 Task: Create a due date automation trigger when advanced on, on the wednesday of the week a card is due add fields without custom field "Resume" set to a number greater or equal to 1 and greater or equal to 10 at 11:00 AM.
Action: Mouse moved to (1187, 92)
Screenshot: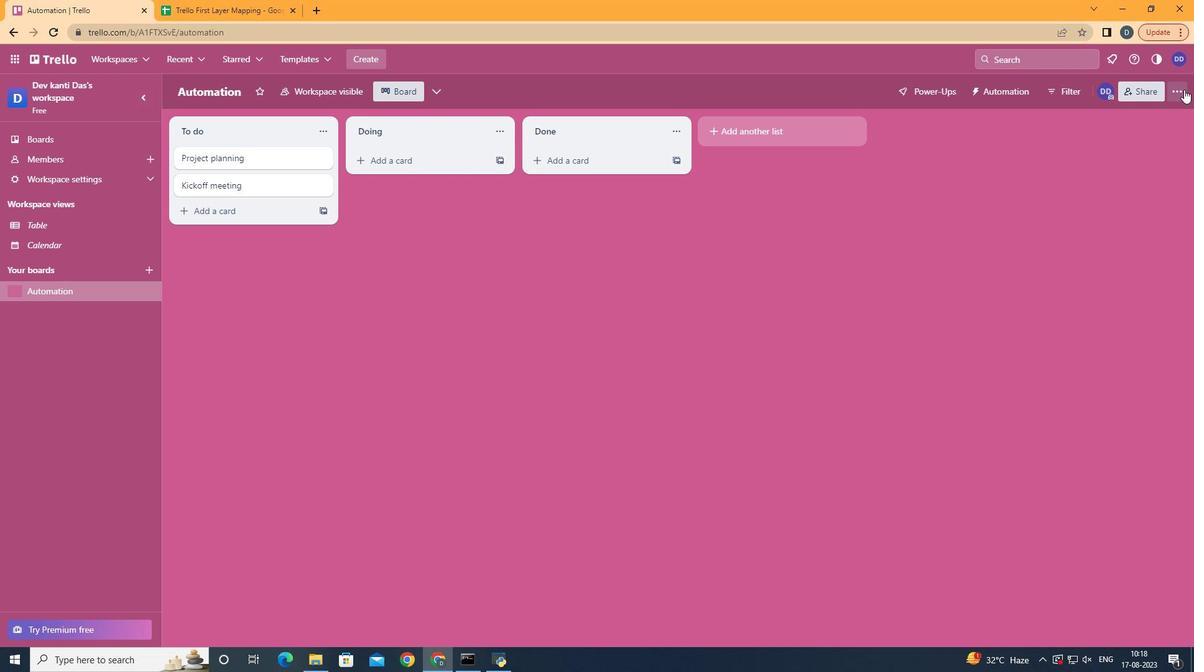 
Action: Mouse pressed left at (1187, 92)
Screenshot: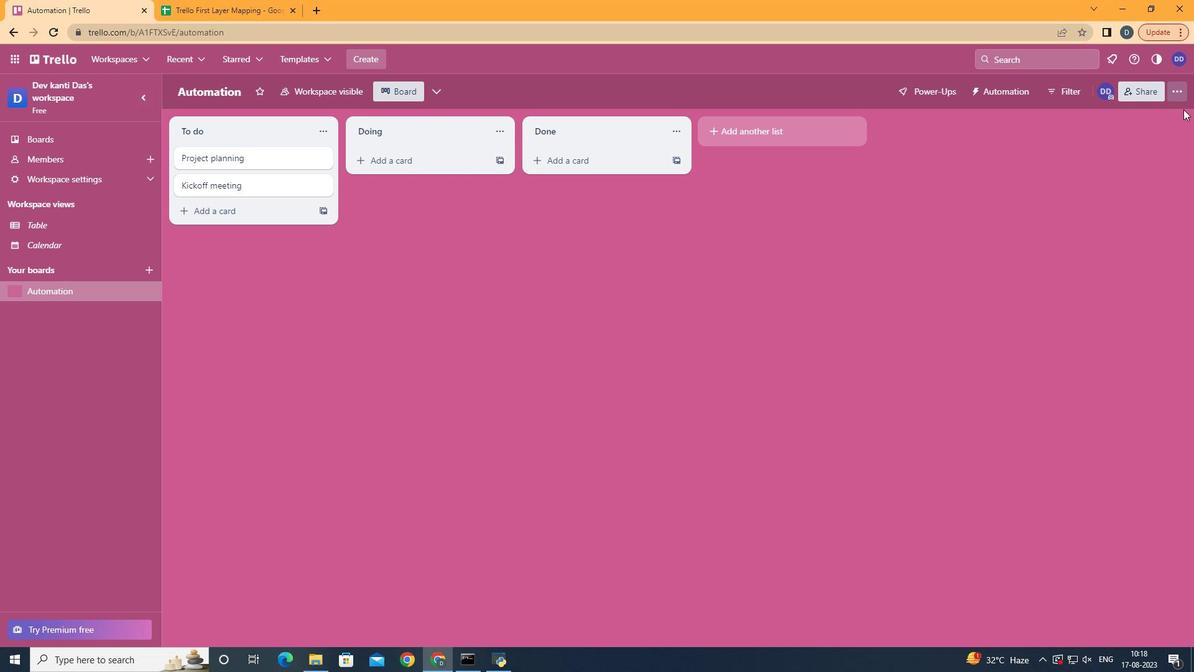 
Action: Mouse moved to (1101, 260)
Screenshot: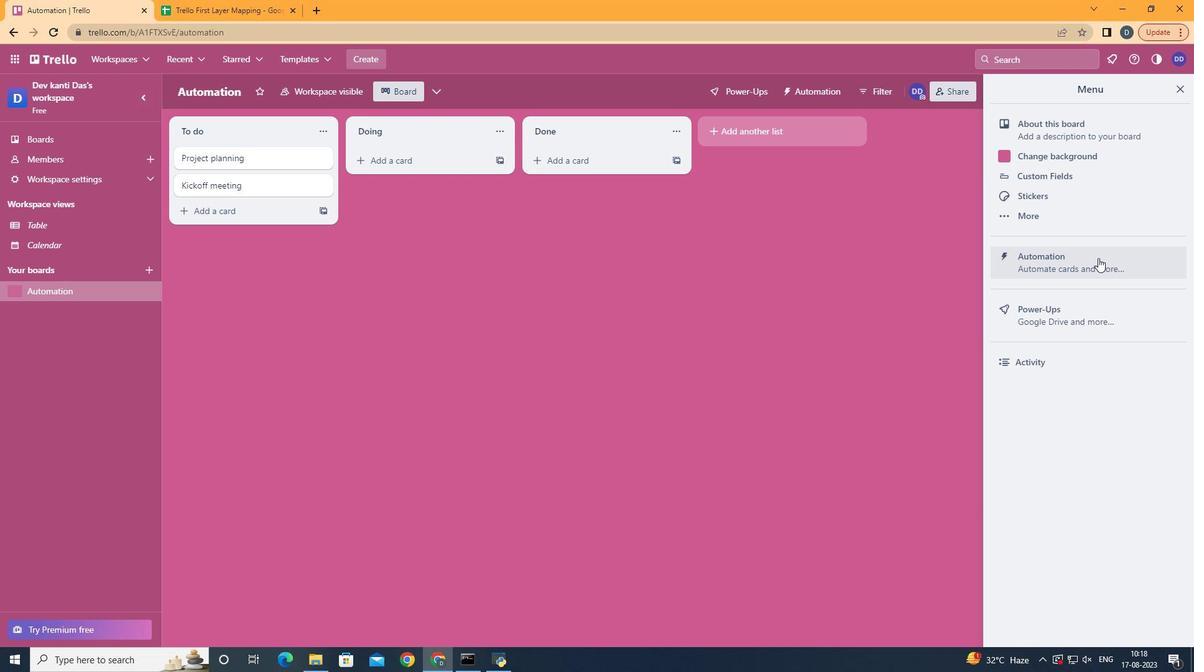 
Action: Mouse pressed left at (1101, 260)
Screenshot: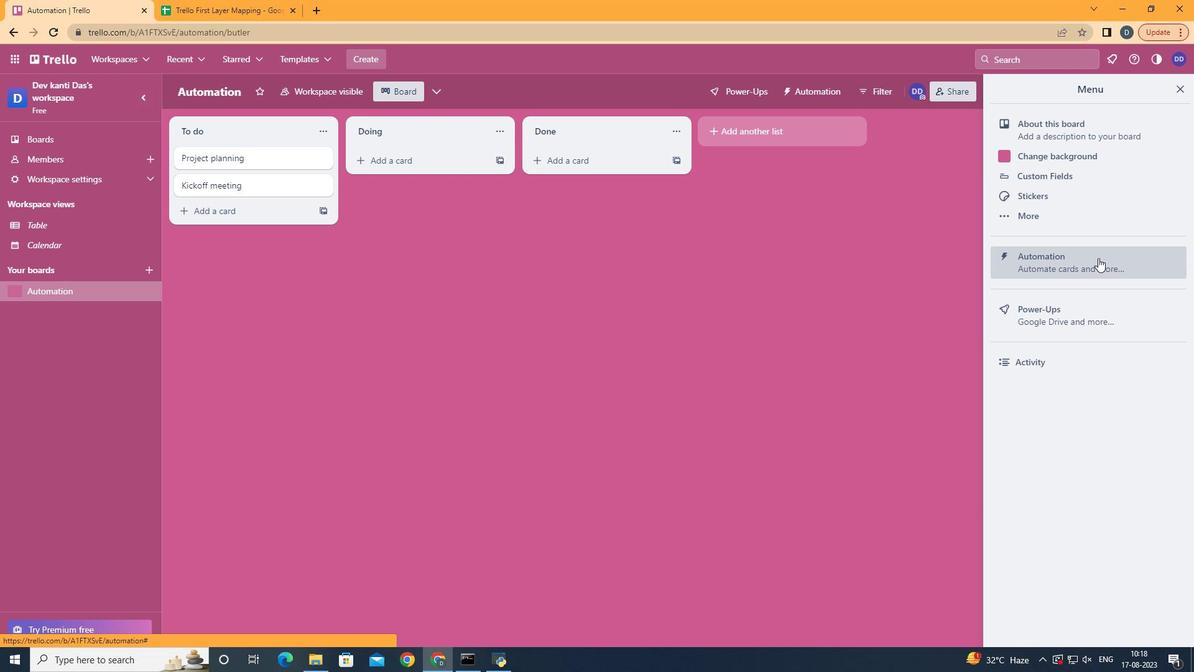 
Action: Mouse moved to (221, 261)
Screenshot: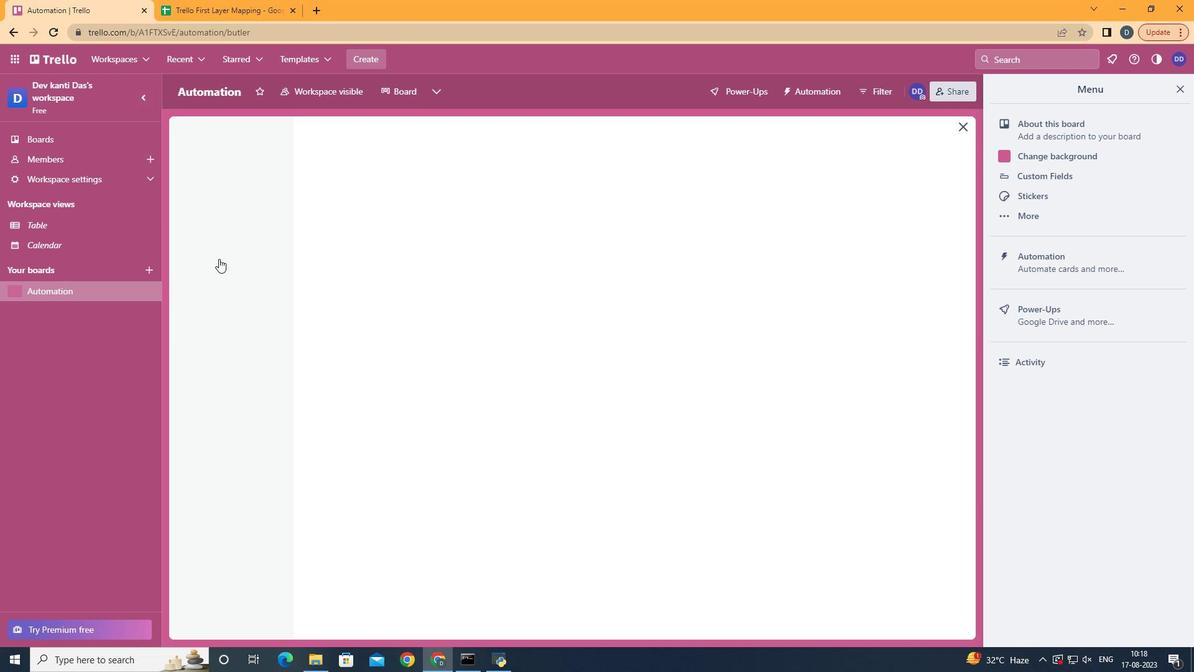 
Action: Mouse pressed left at (221, 261)
Screenshot: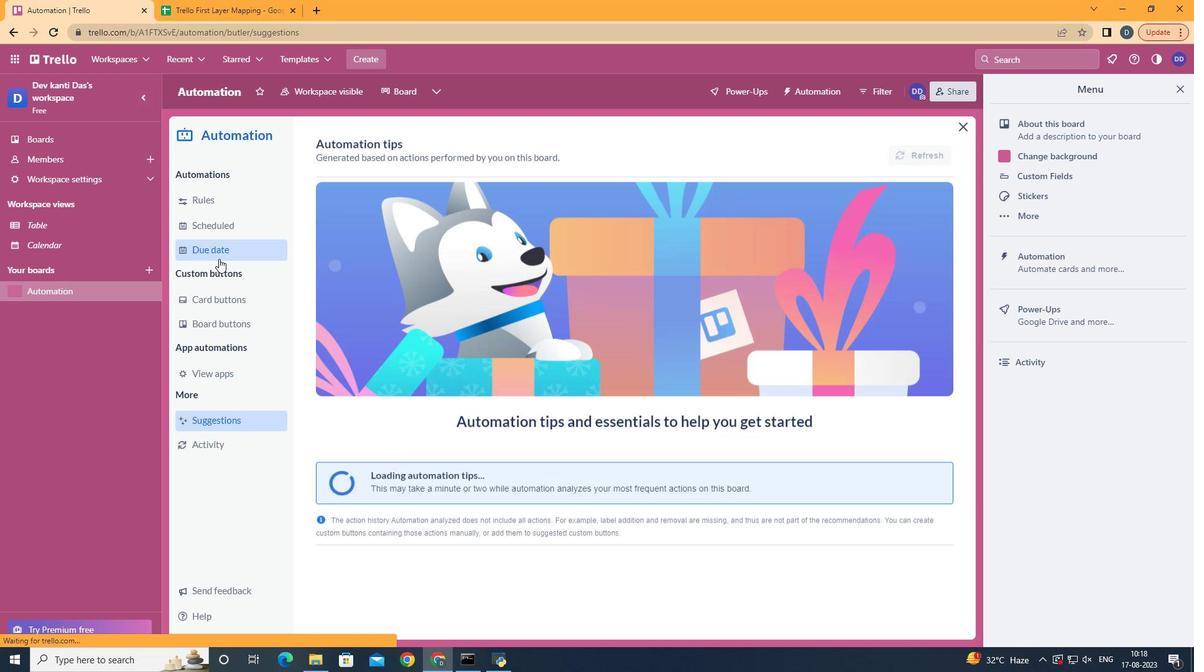 
Action: Mouse moved to (876, 147)
Screenshot: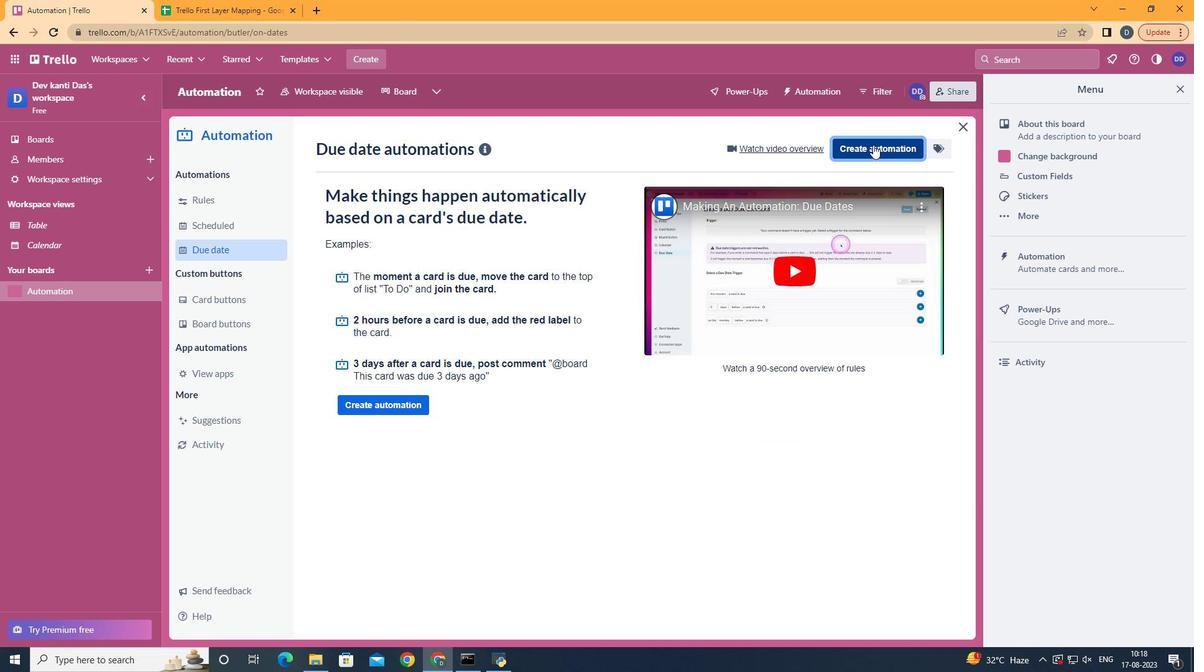 
Action: Mouse pressed left at (876, 147)
Screenshot: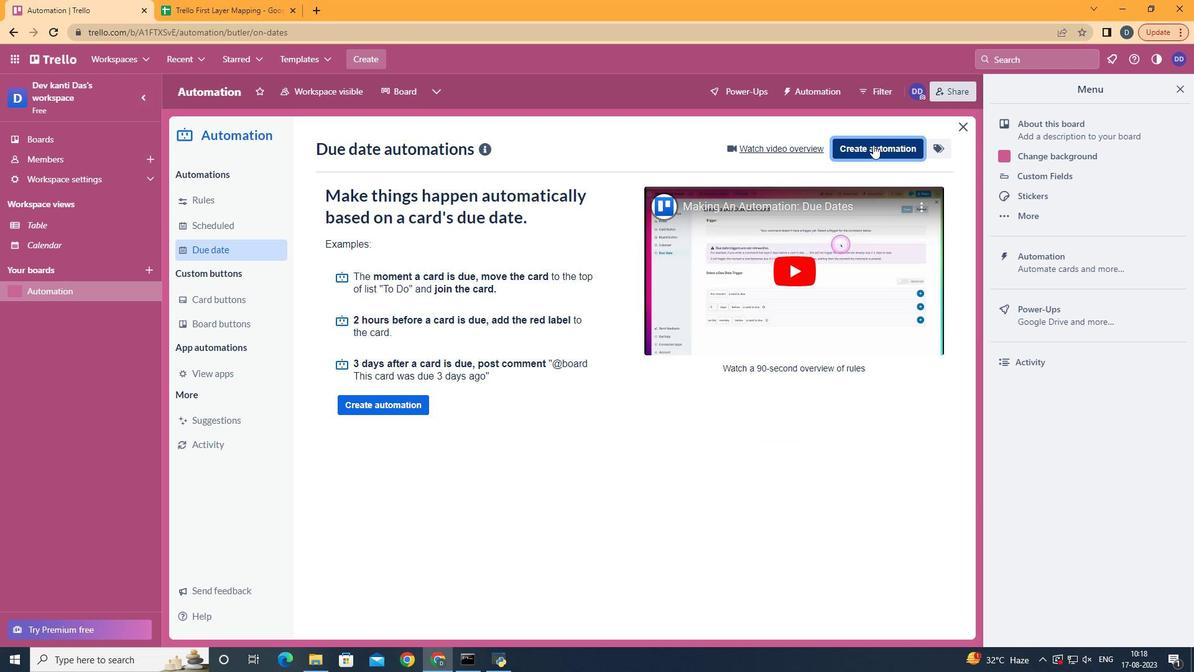 
Action: Mouse moved to (697, 274)
Screenshot: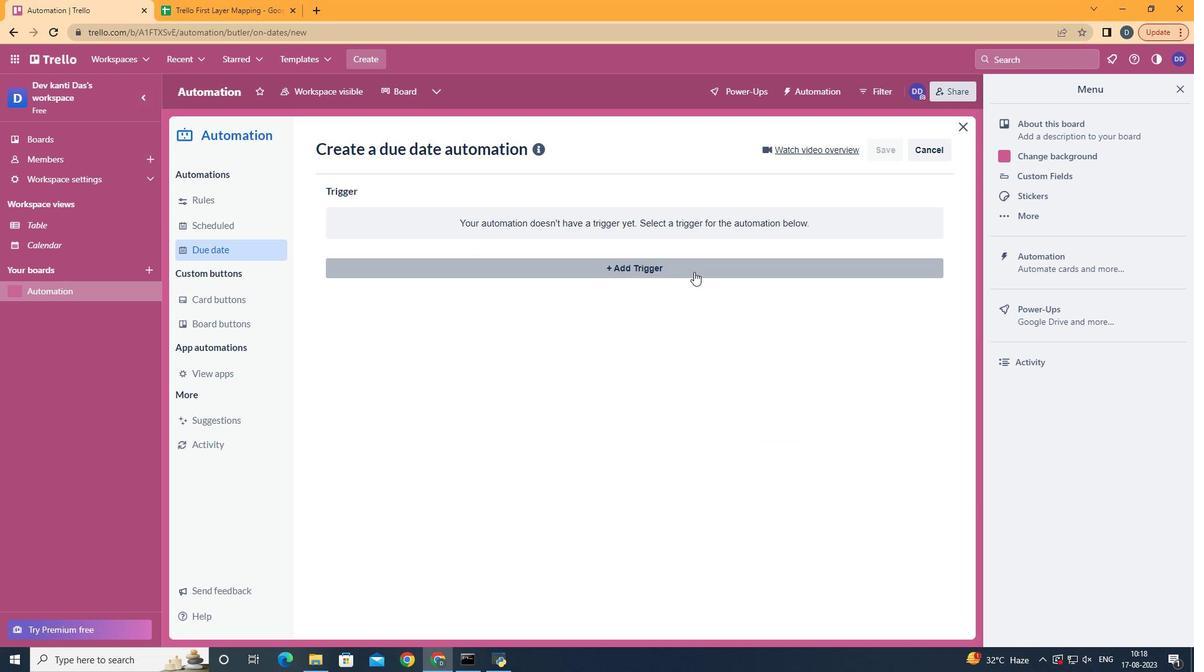 
Action: Mouse pressed left at (697, 274)
Screenshot: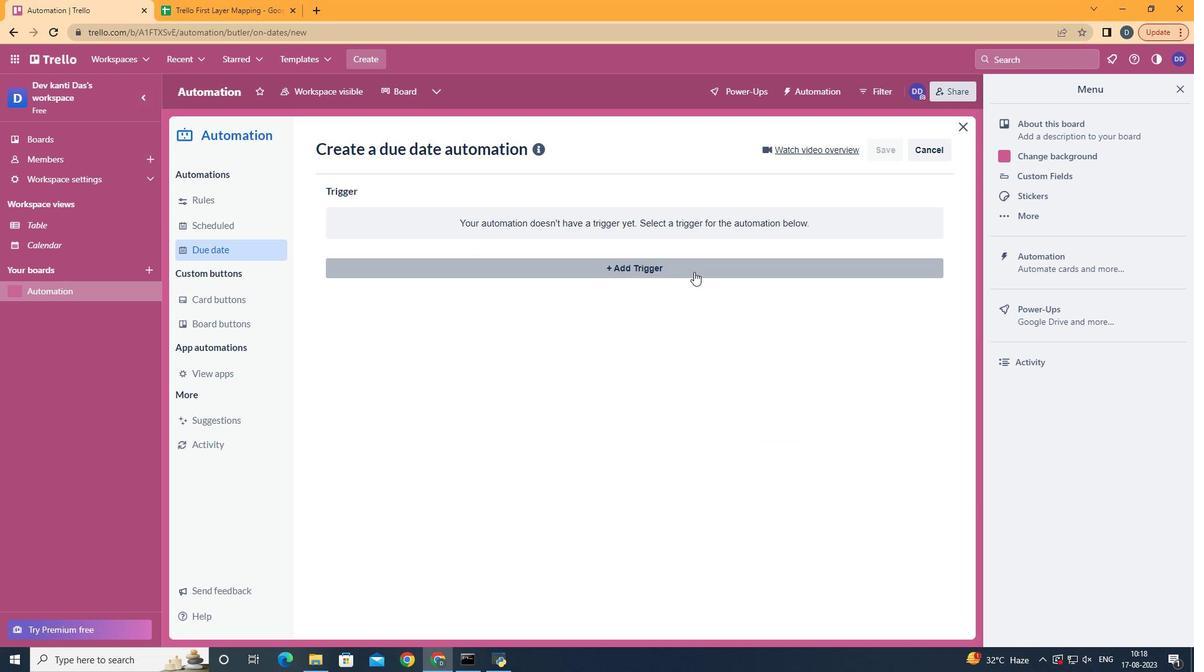 
Action: Mouse moved to (401, 375)
Screenshot: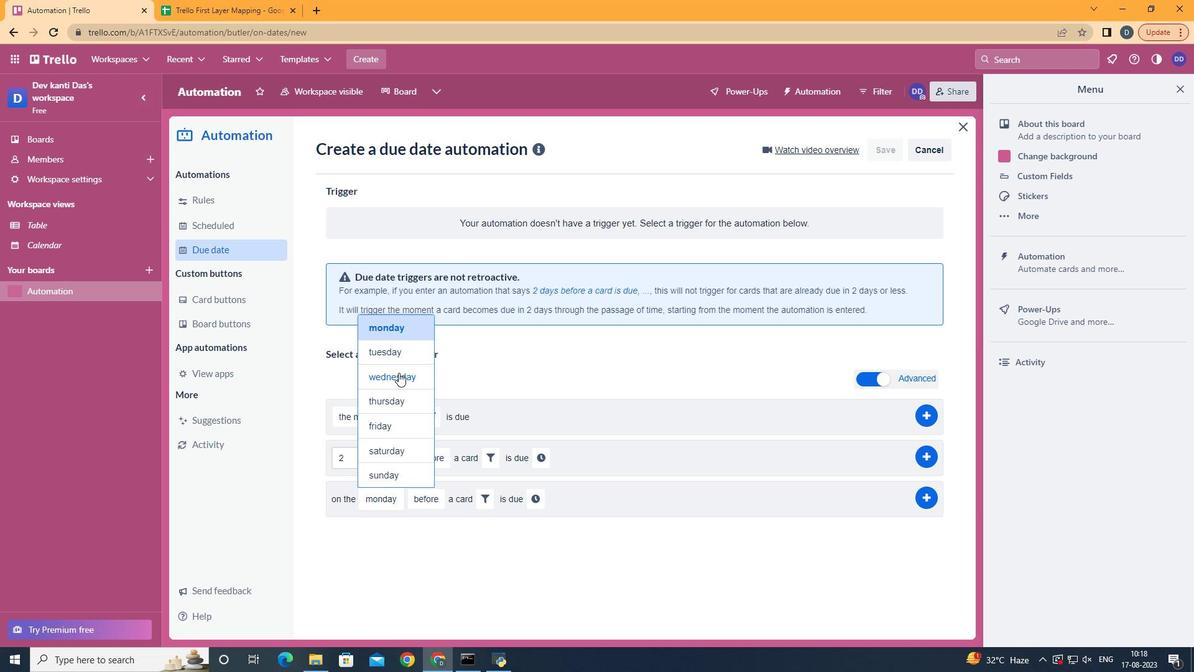 
Action: Mouse pressed left at (401, 375)
Screenshot: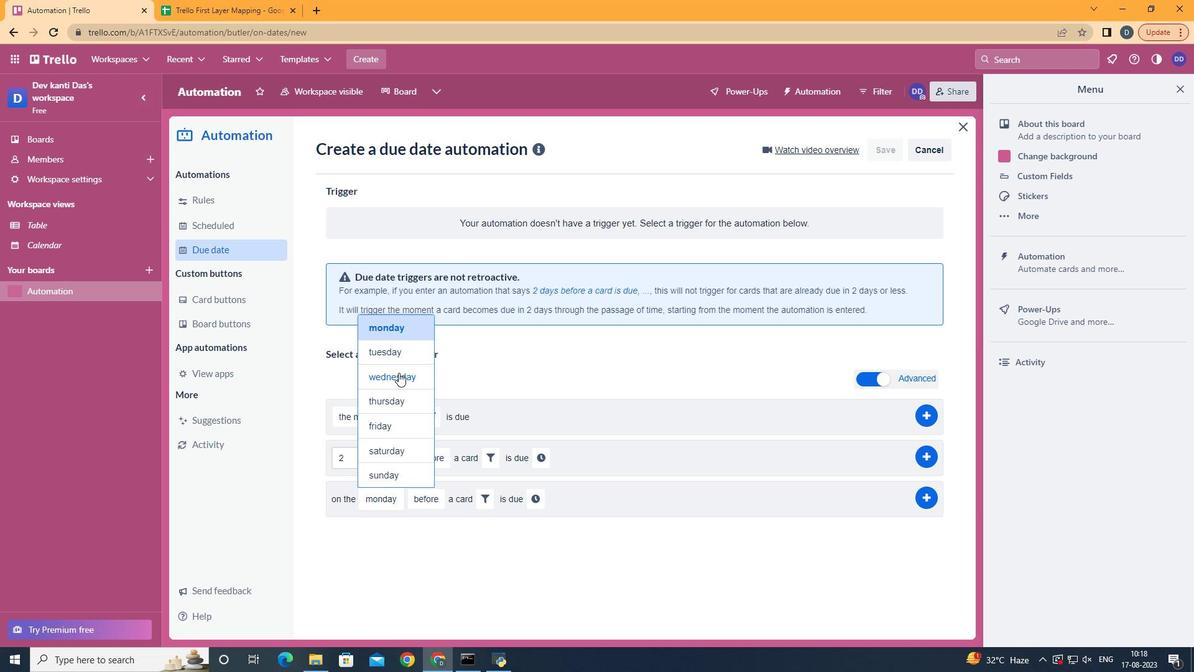 
Action: Mouse moved to (449, 572)
Screenshot: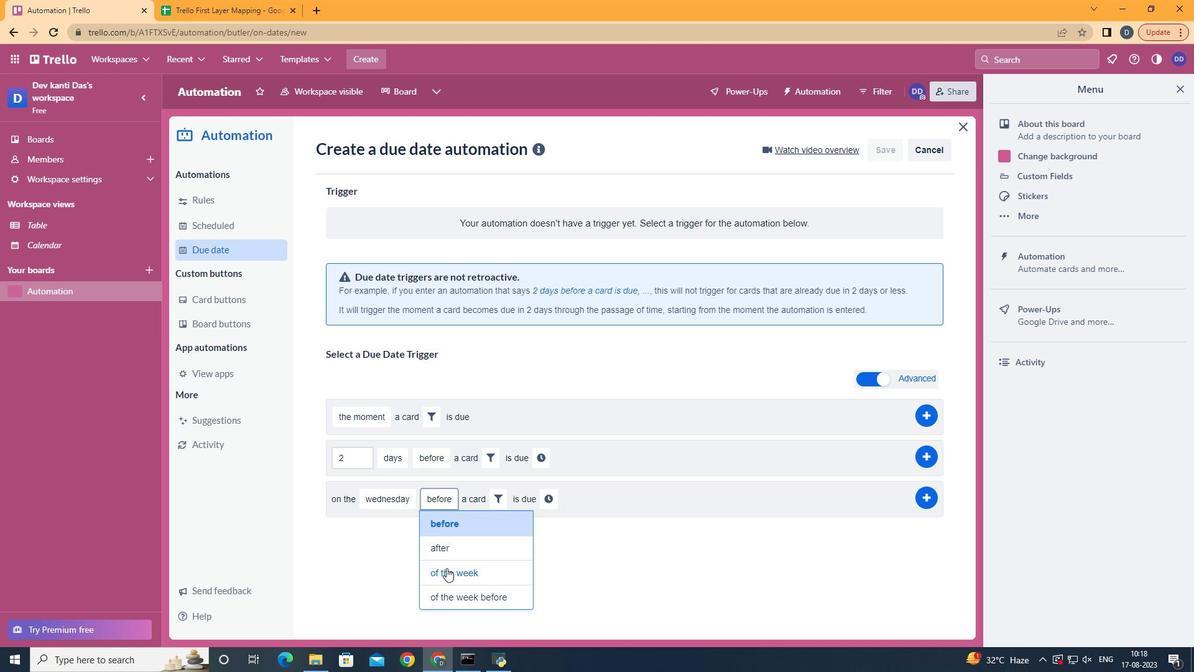 
Action: Mouse pressed left at (449, 572)
Screenshot: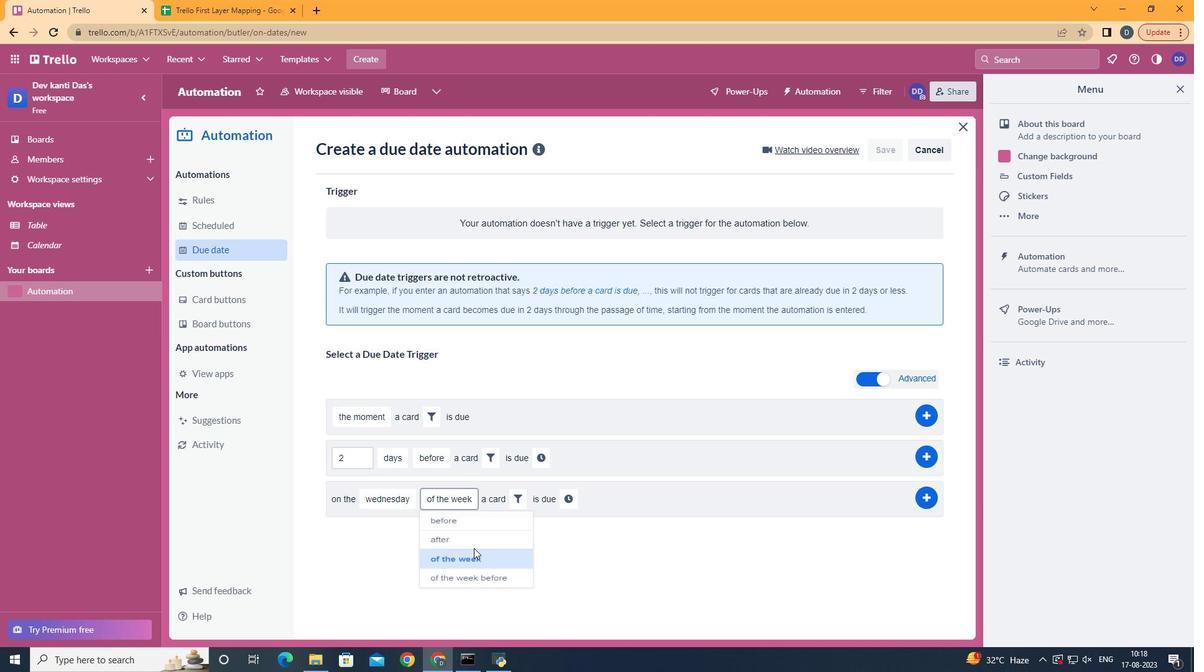 
Action: Mouse moved to (523, 504)
Screenshot: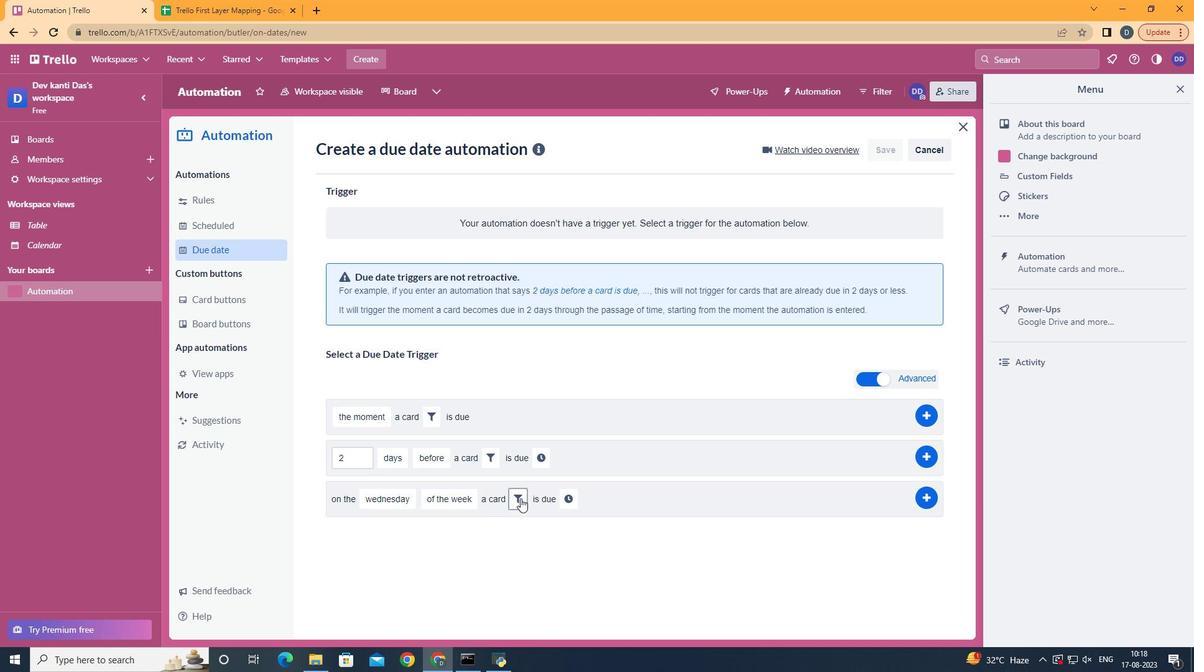 
Action: Mouse pressed left at (523, 504)
Screenshot: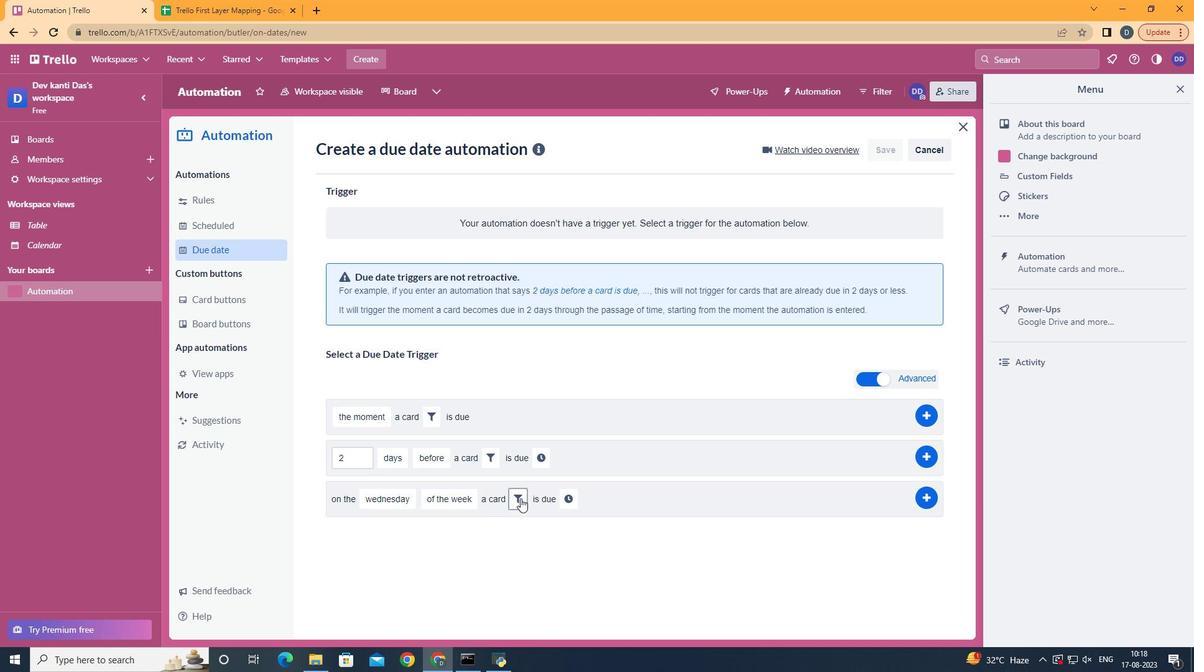 
Action: Mouse moved to (725, 544)
Screenshot: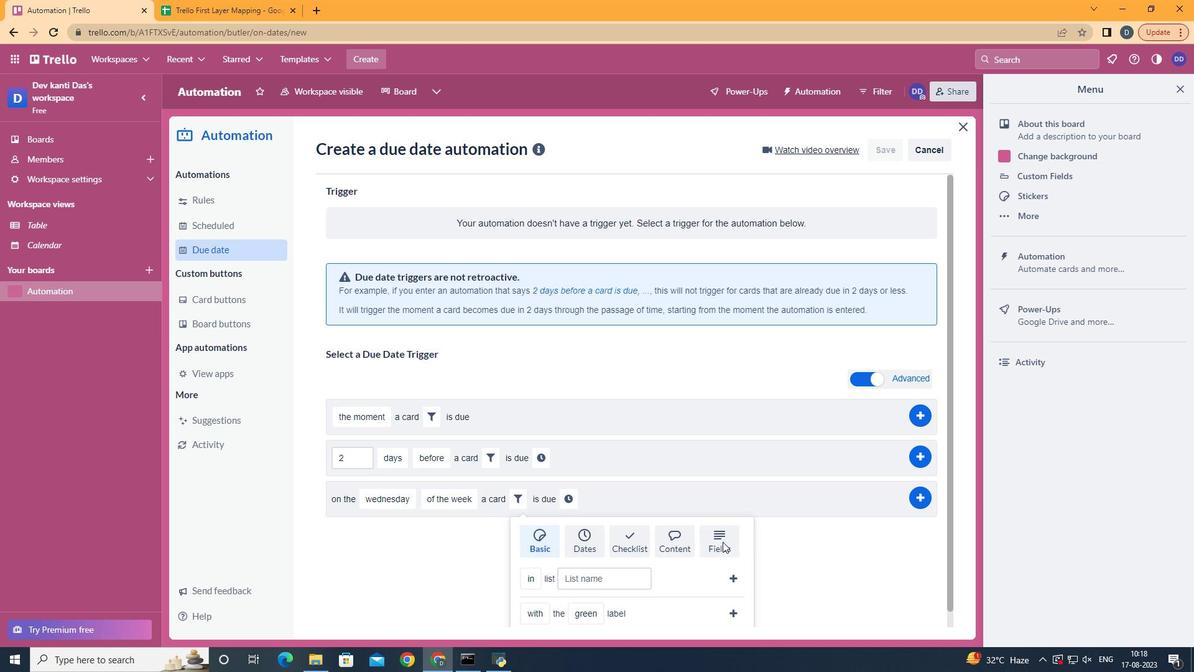 
Action: Mouse pressed left at (725, 544)
Screenshot: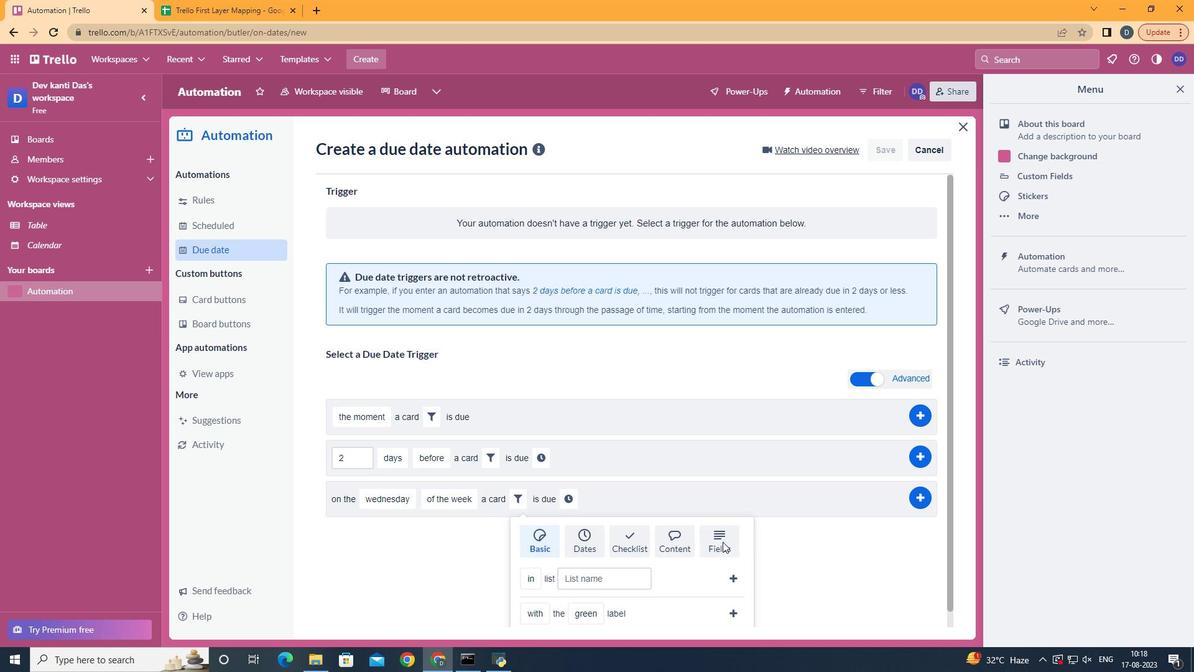 
Action: Mouse scrolled (725, 543) with delta (0, 0)
Screenshot: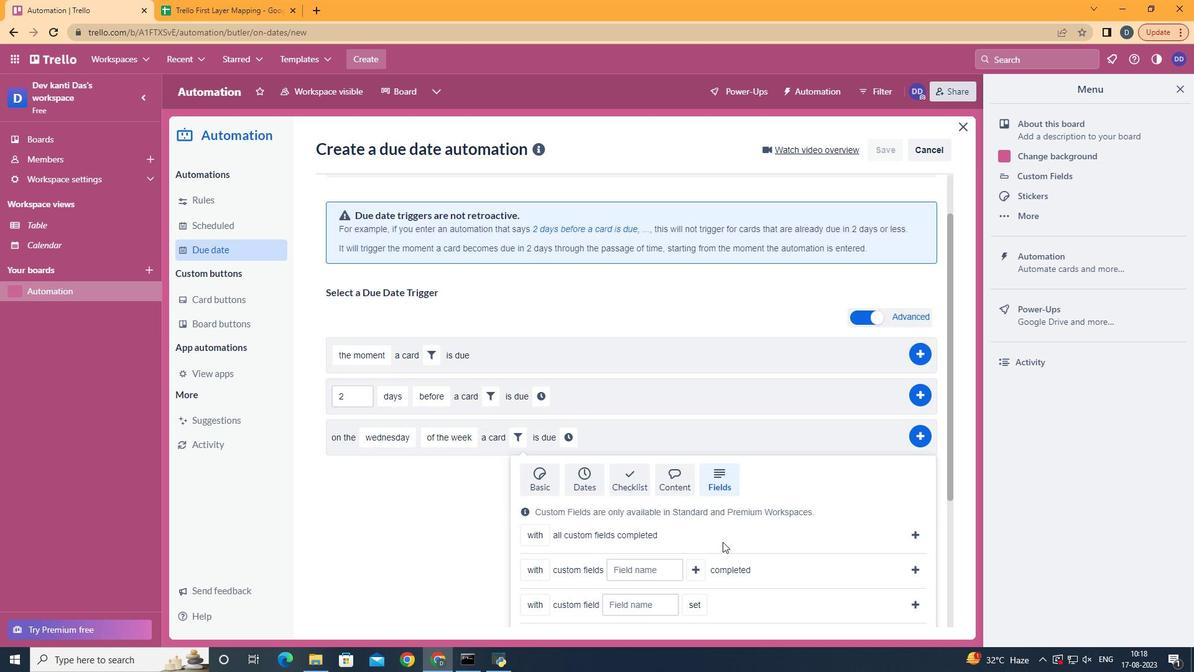 
Action: Mouse scrolled (725, 543) with delta (0, 0)
Screenshot: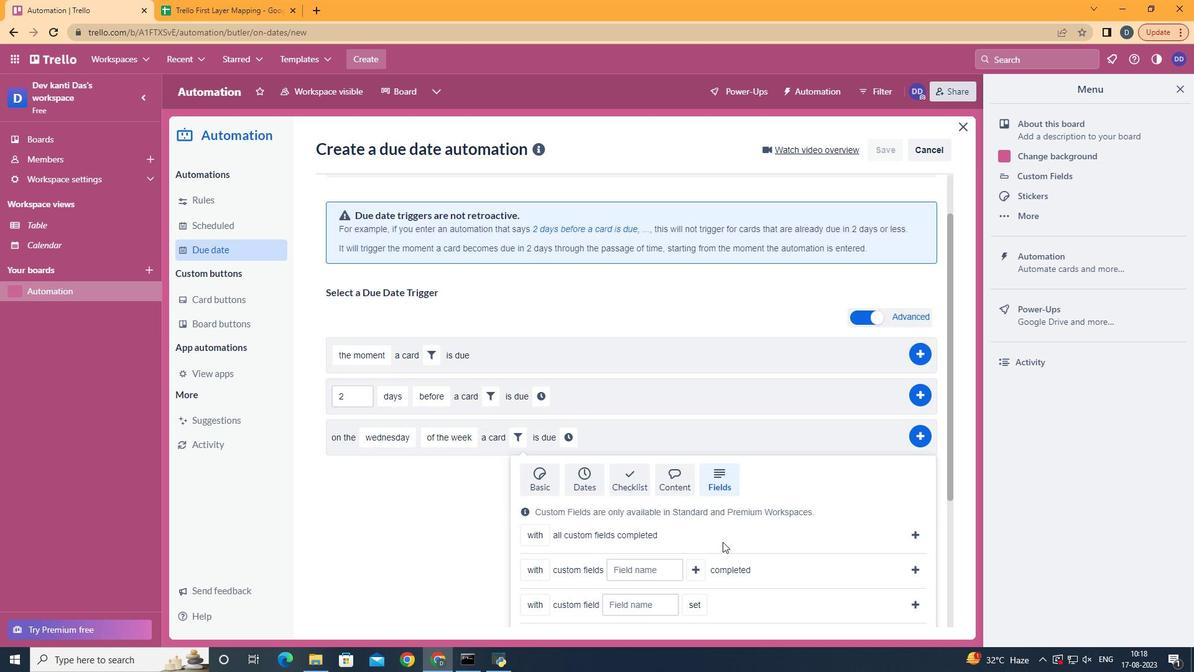 
Action: Mouse scrolled (725, 543) with delta (0, 0)
Screenshot: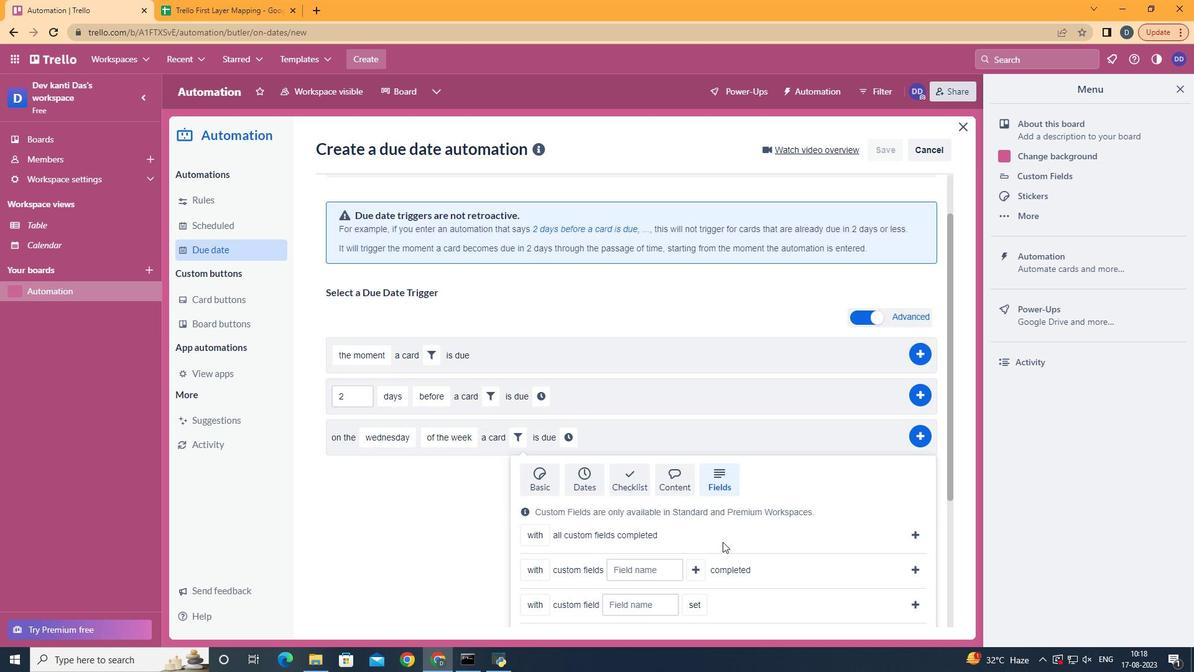 
Action: Mouse scrolled (725, 543) with delta (0, 0)
Screenshot: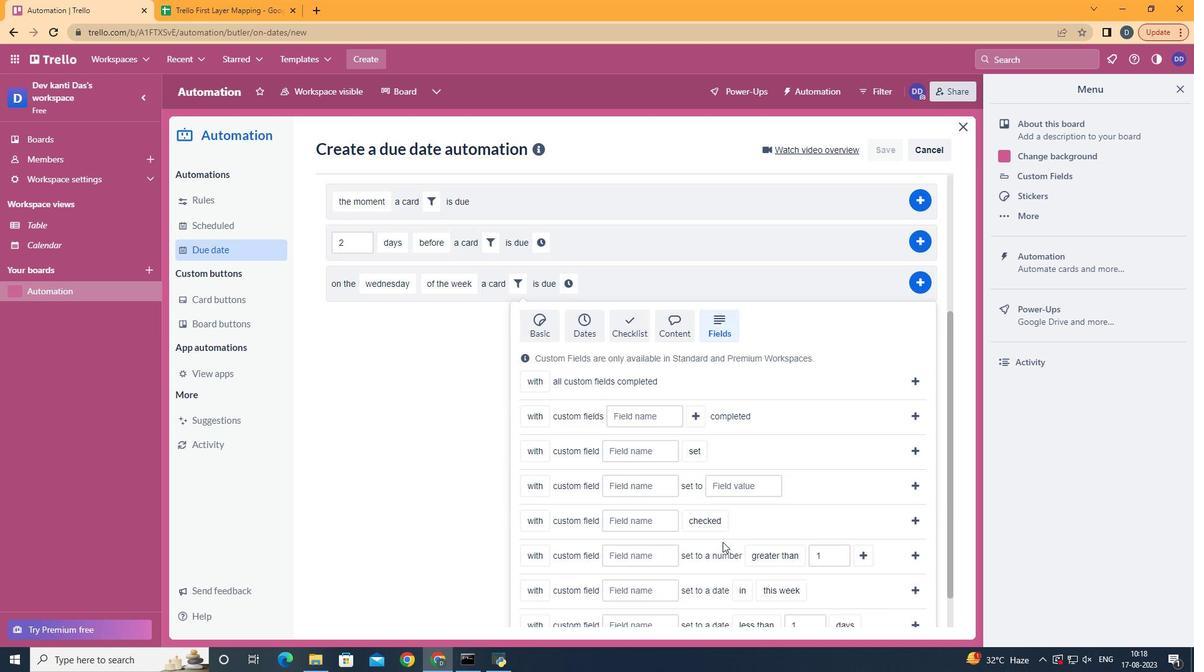 
Action: Mouse scrolled (725, 543) with delta (0, 0)
Screenshot: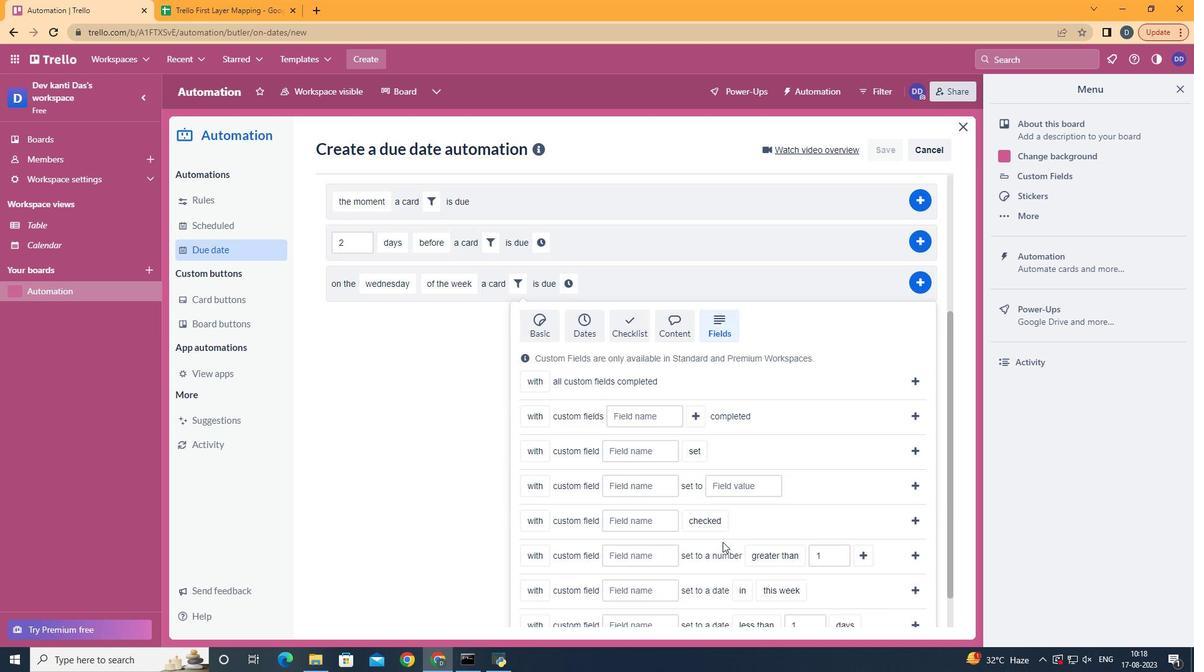 
Action: Mouse moved to (547, 559)
Screenshot: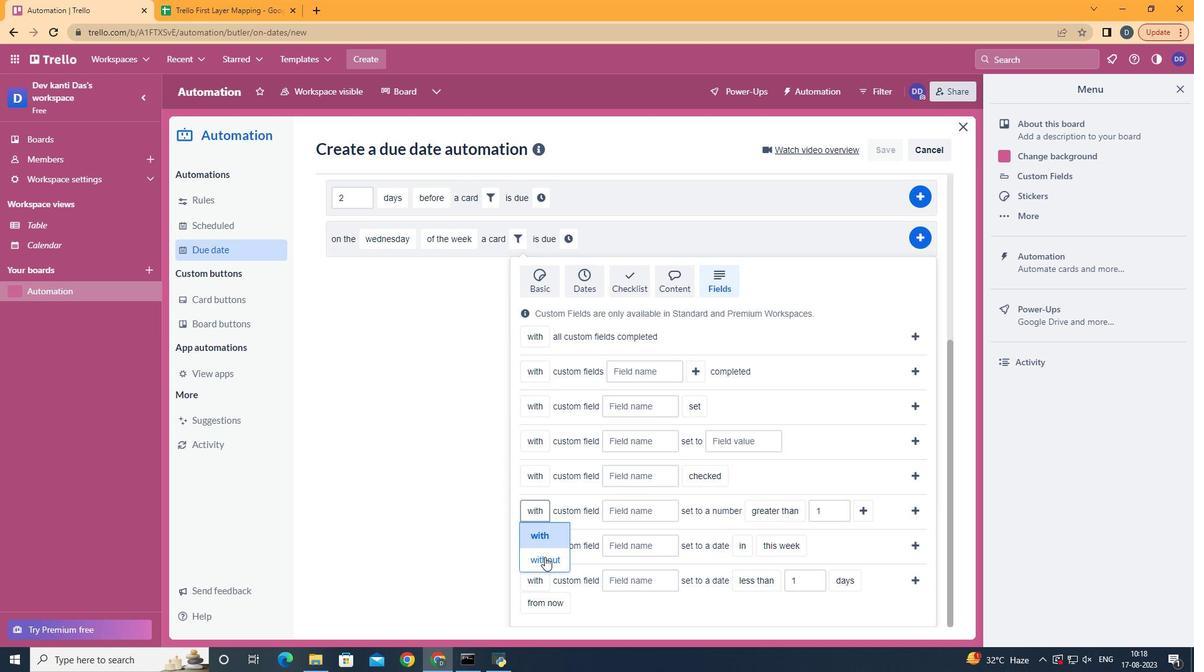 
Action: Mouse pressed left at (547, 559)
Screenshot: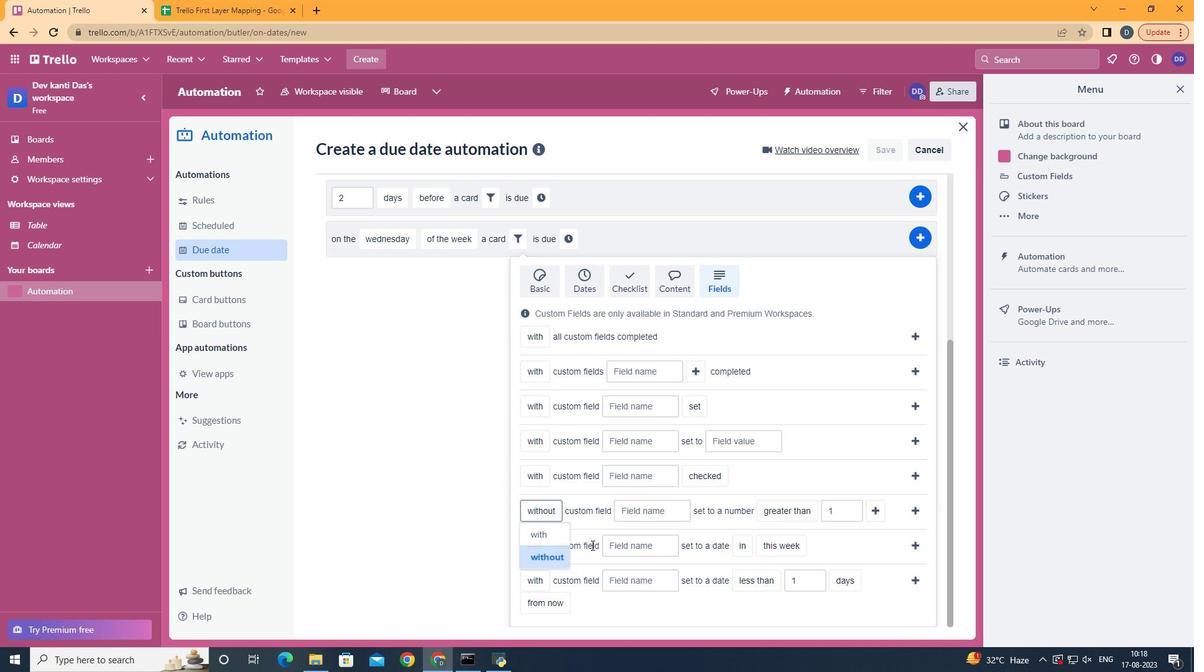 
Action: Mouse moved to (686, 508)
Screenshot: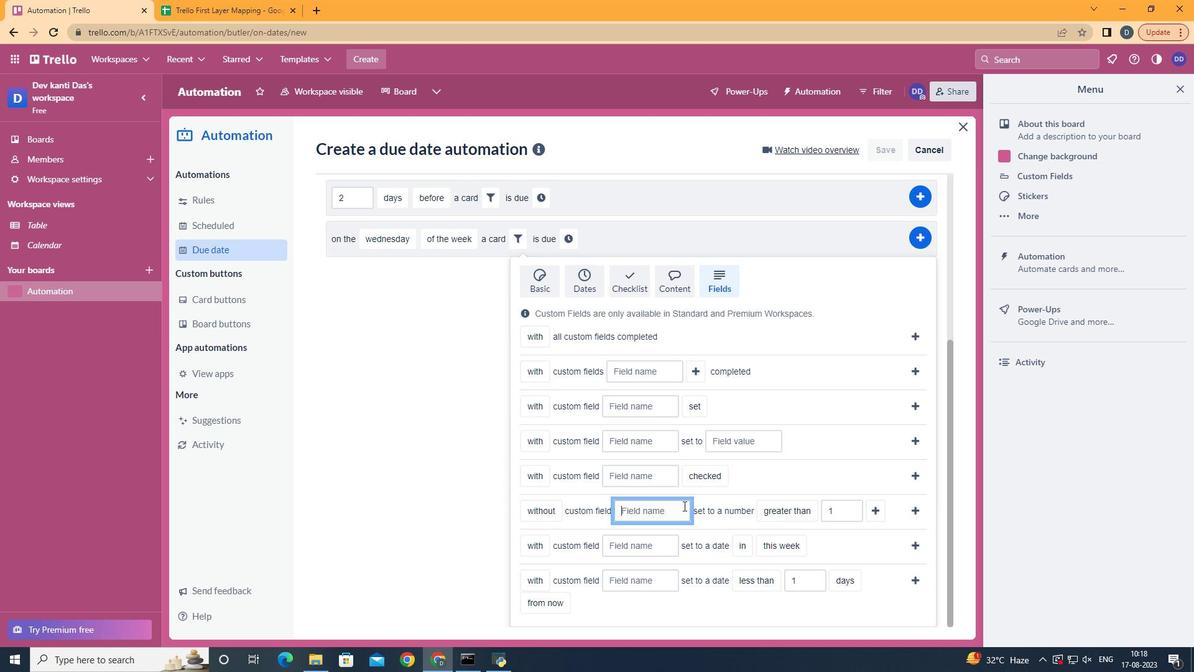 
Action: Mouse pressed left at (686, 508)
Screenshot: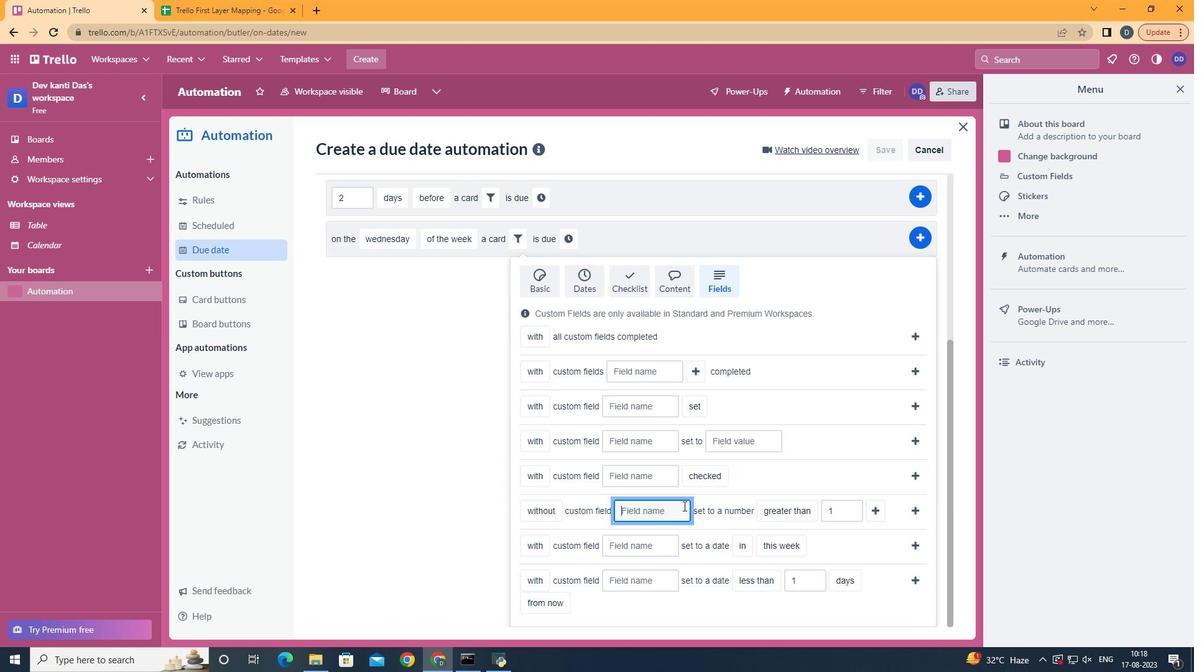 
Action: Key pressed <Key.shift>Resume
Screenshot: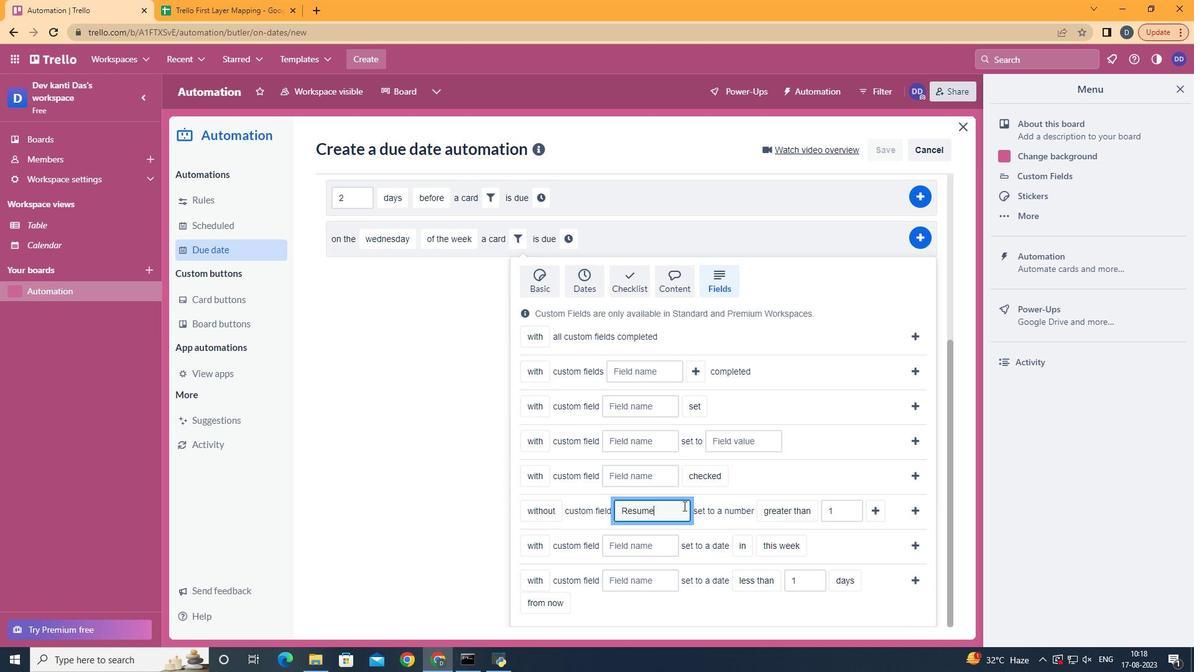 
Action: Mouse moved to (810, 556)
Screenshot: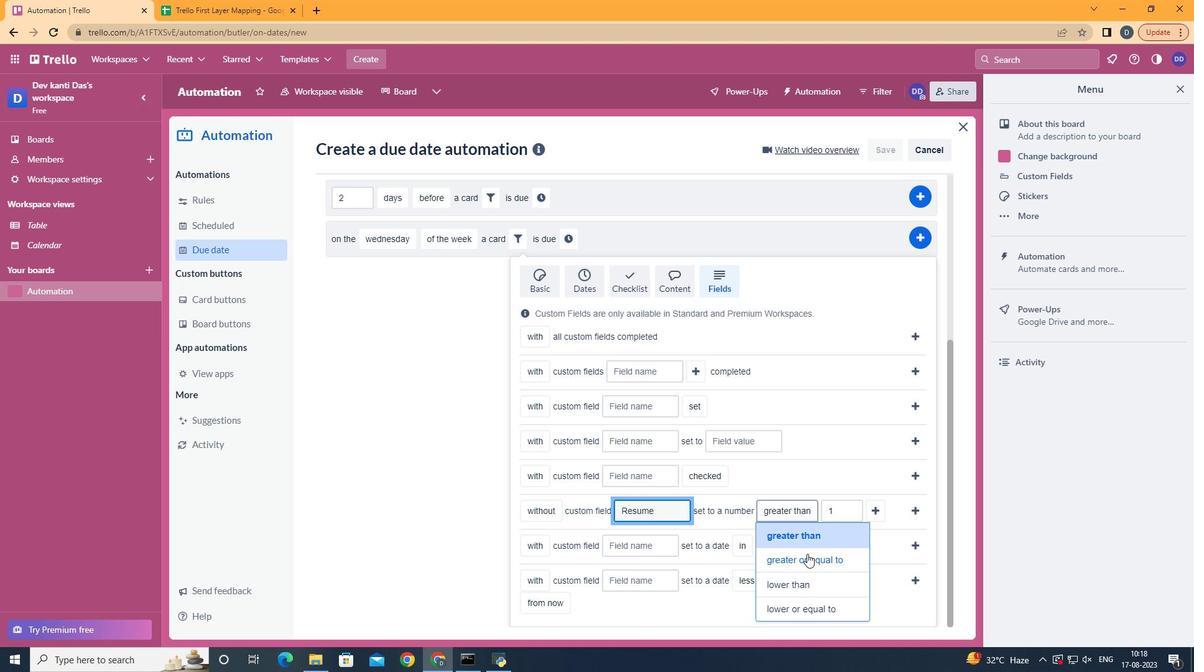 
Action: Mouse pressed left at (810, 556)
Screenshot: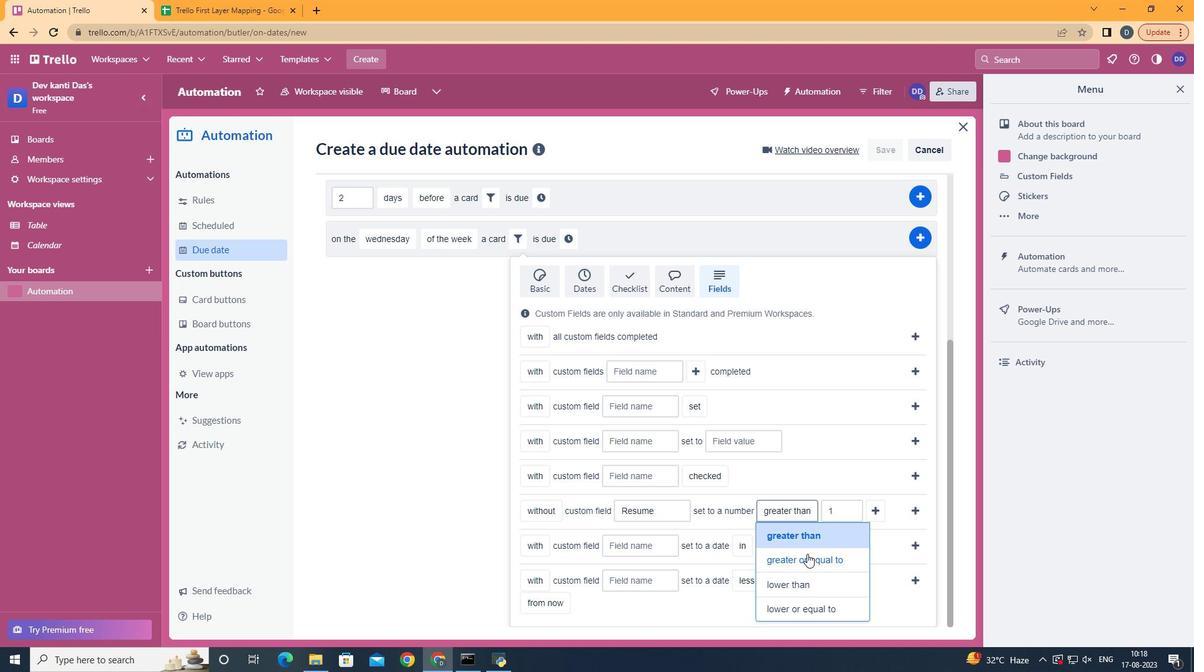 
Action: Mouse moved to (534, 533)
Screenshot: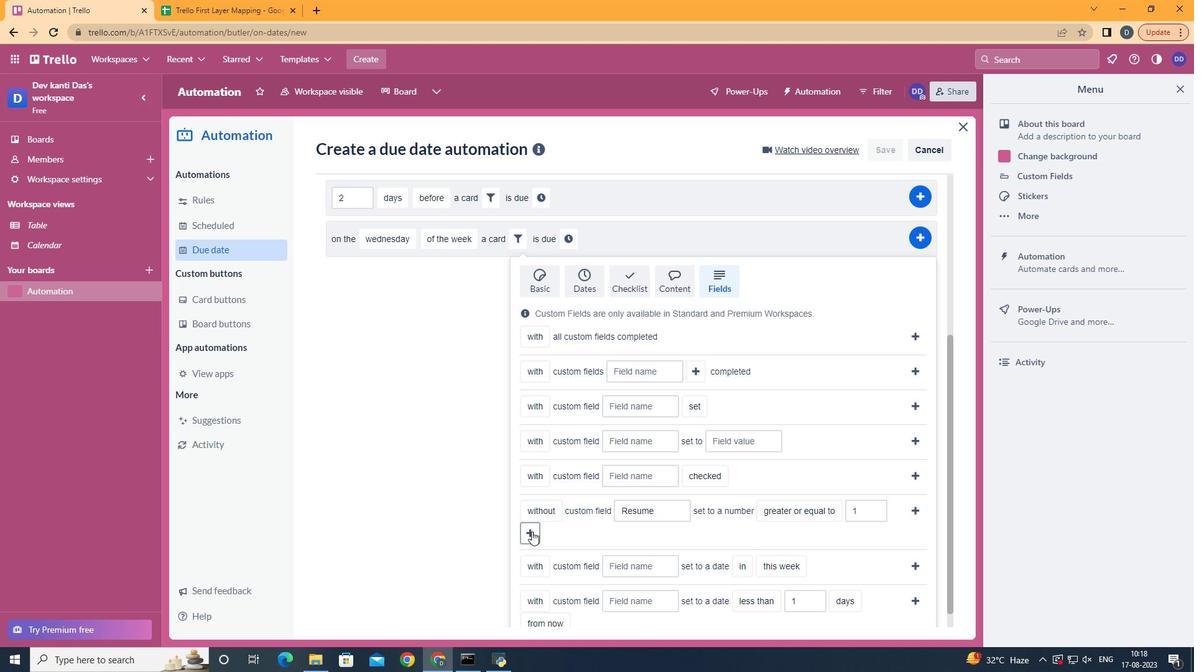 
Action: Mouse pressed left at (534, 533)
Screenshot: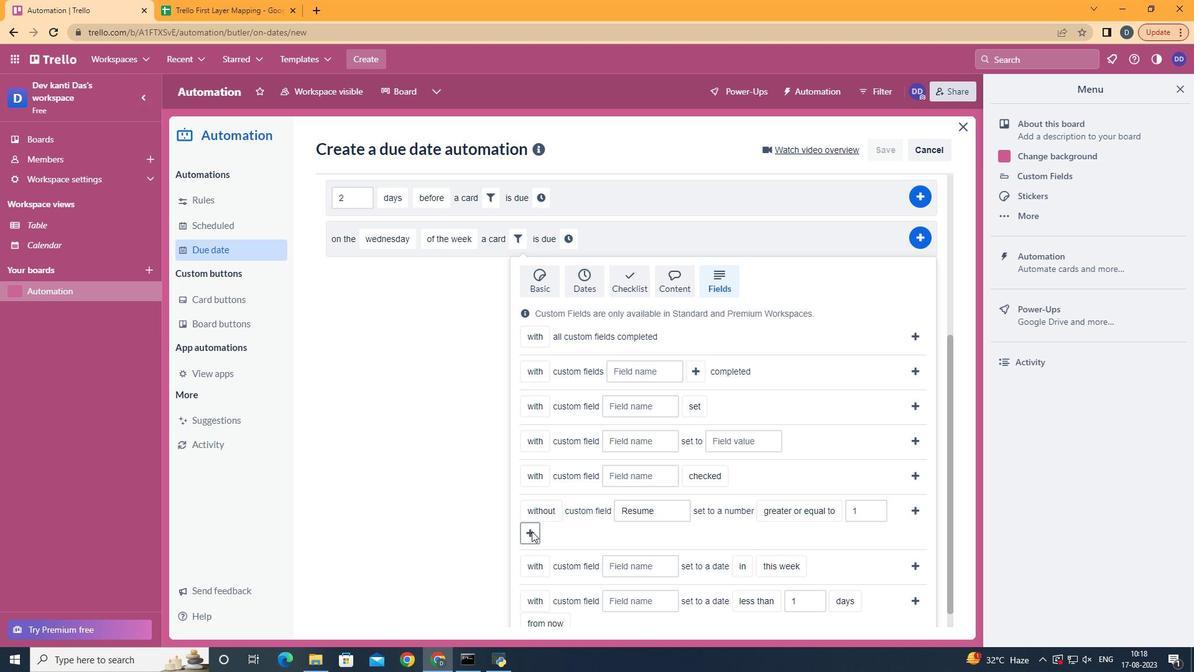 
Action: Mouse moved to (592, 525)
Screenshot: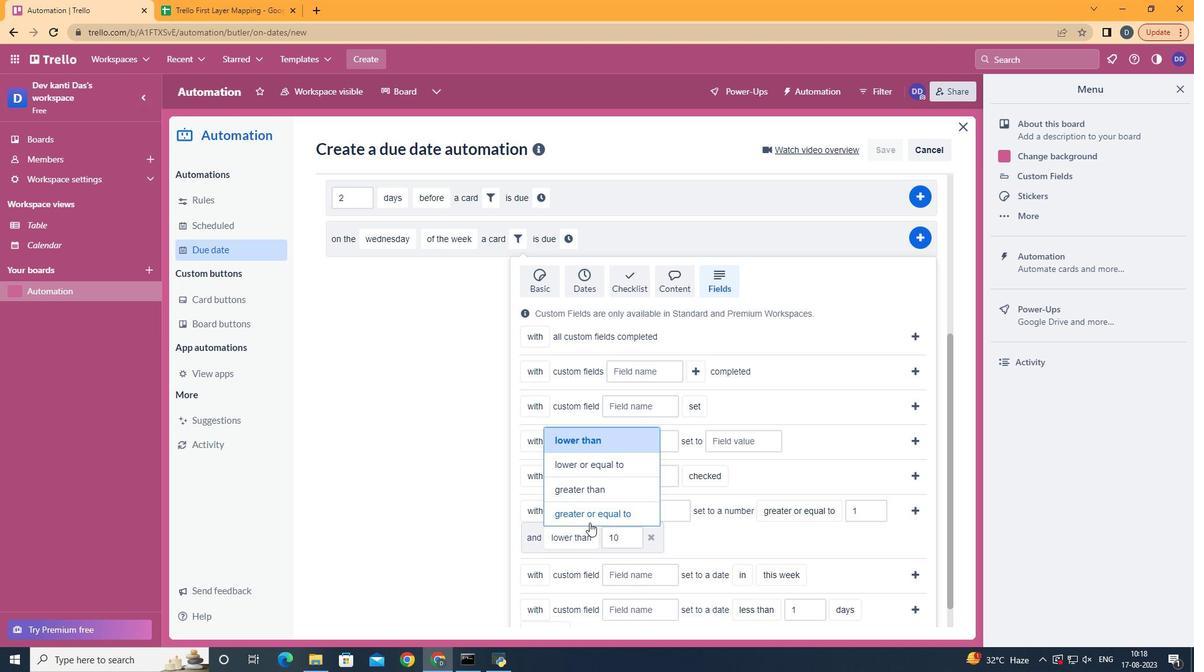 
Action: Mouse pressed left at (592, 525)
Screenshot: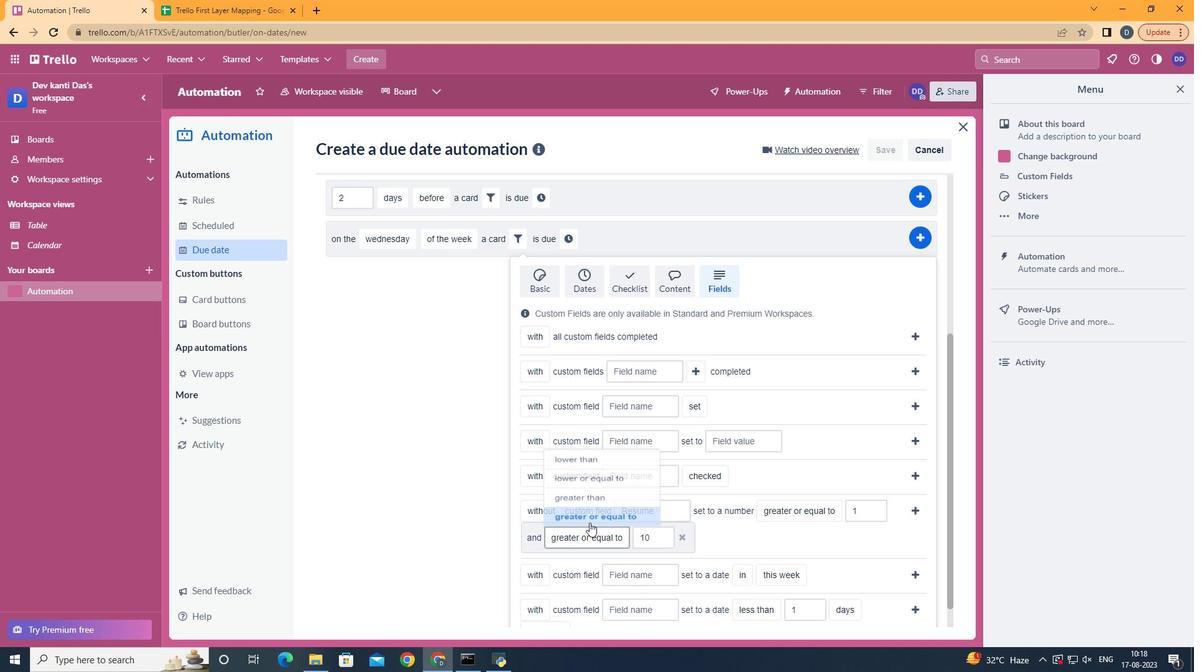 
Action: Mouse moved to (907, 510)
Screenshot: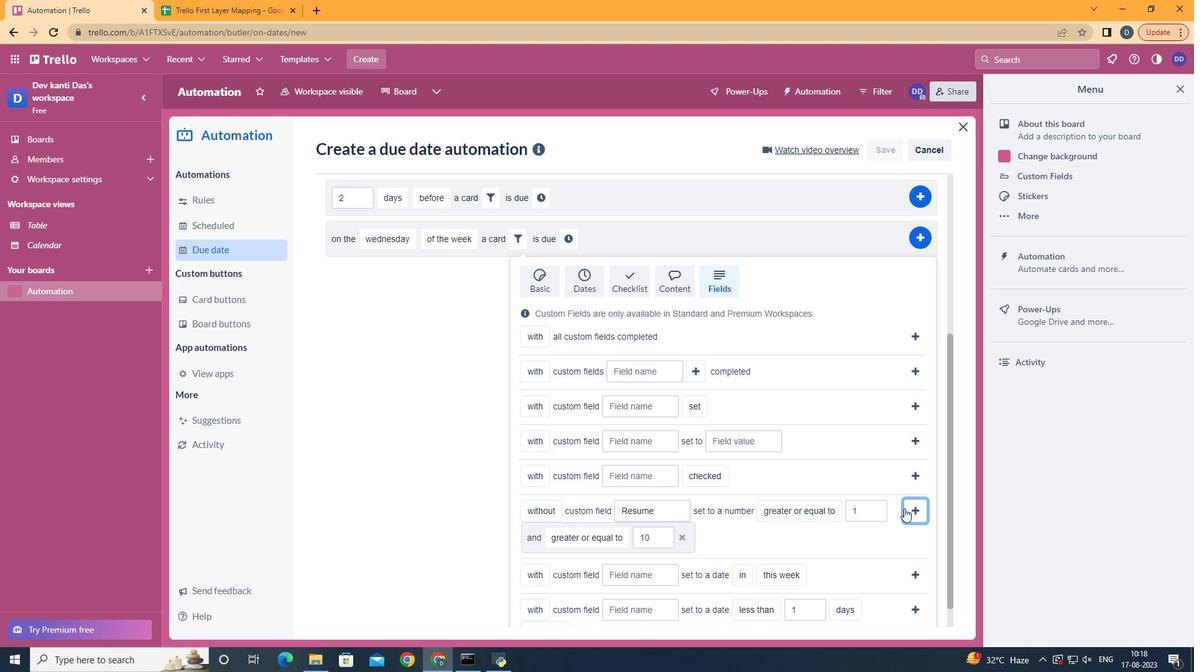 
Action: Mouse pressed left at (907, 510)
Screenshot: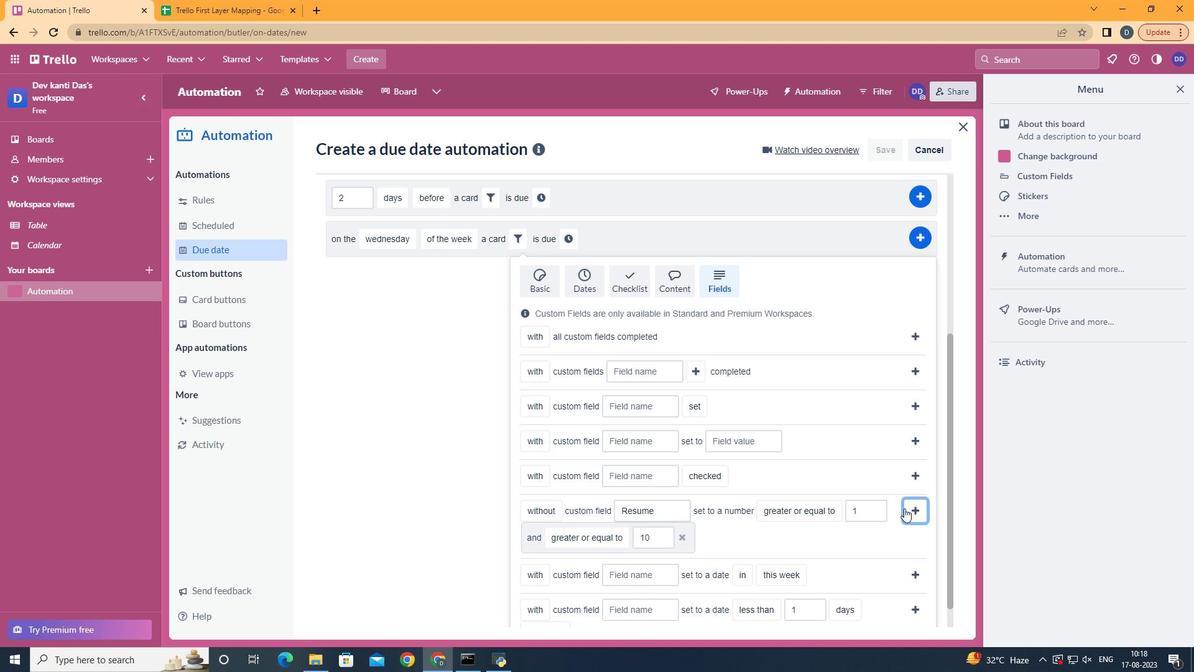 
Action: Mouse moved to (395, 527)
Screenshot: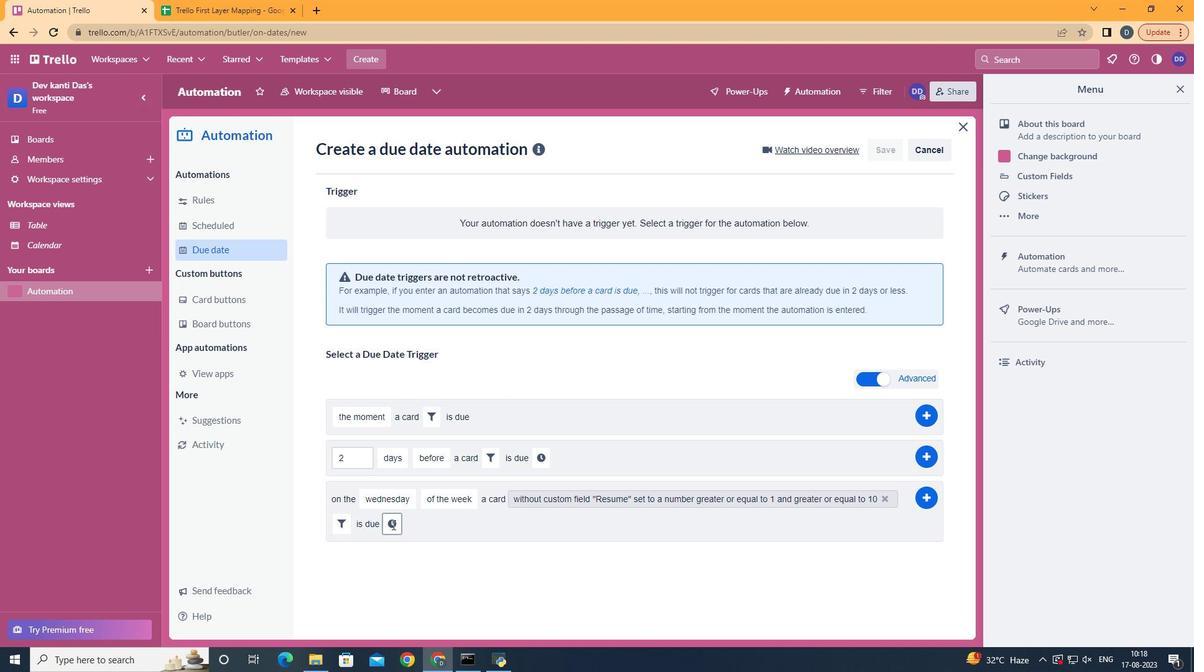 
Action: Mouse pressed left at (395, 527)
Screenshot: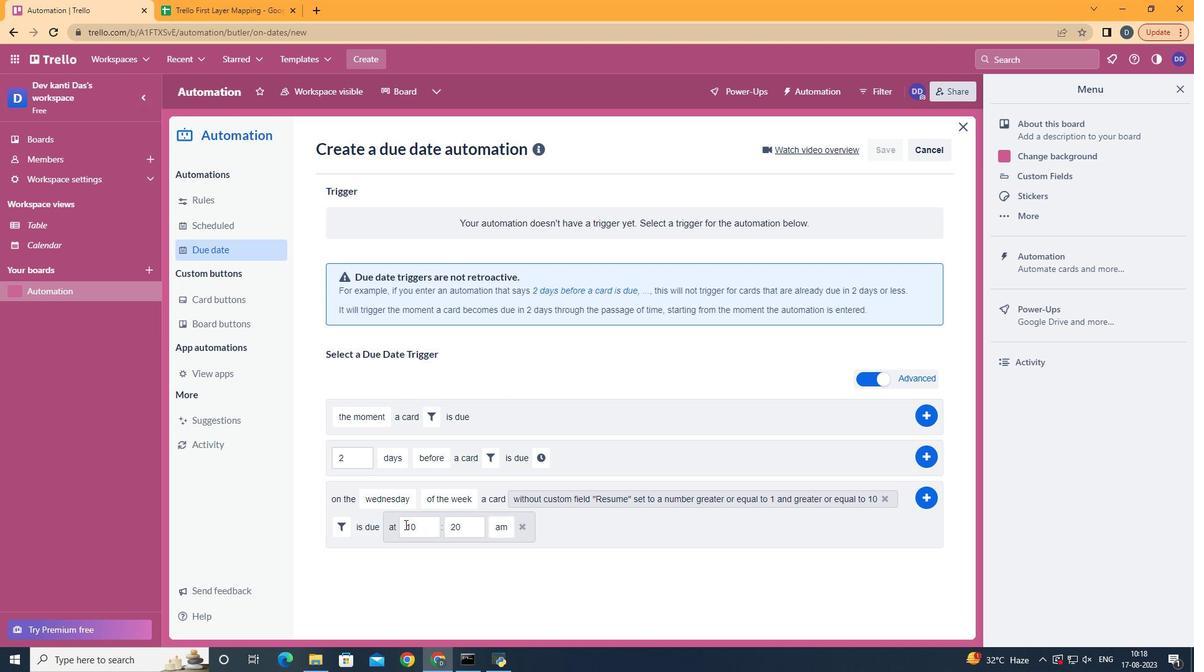 
Action: Mouse moved to (427, 530)
Screenshot: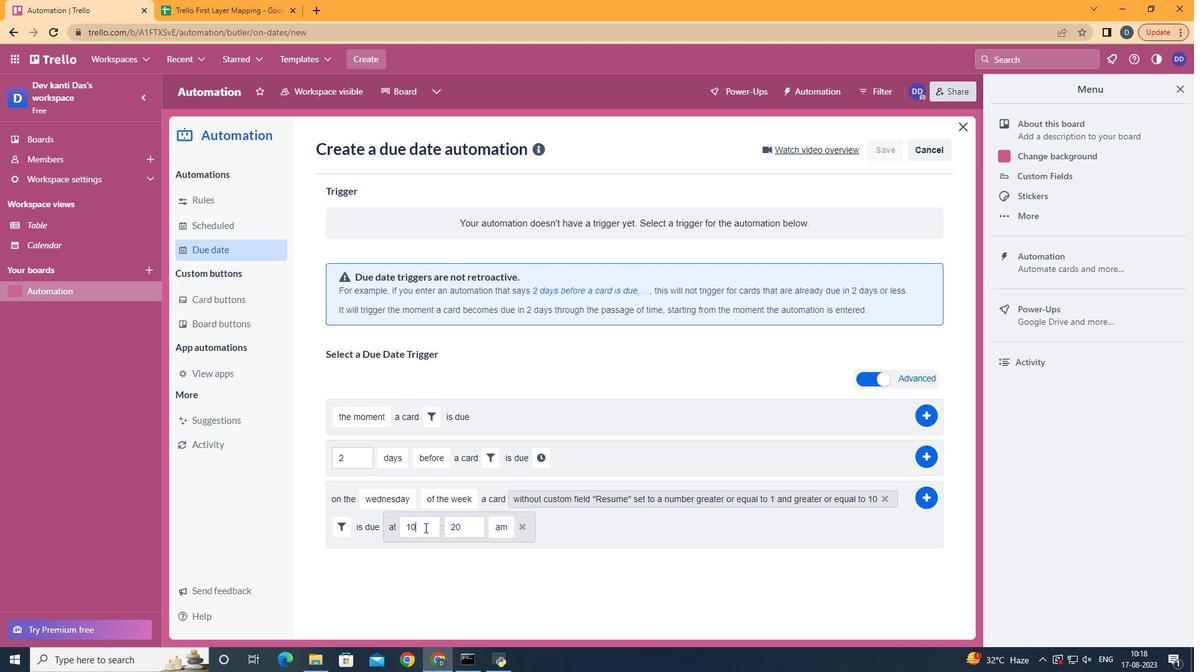 
Action: Mouse pressed left at (427, 530)
Screenshot: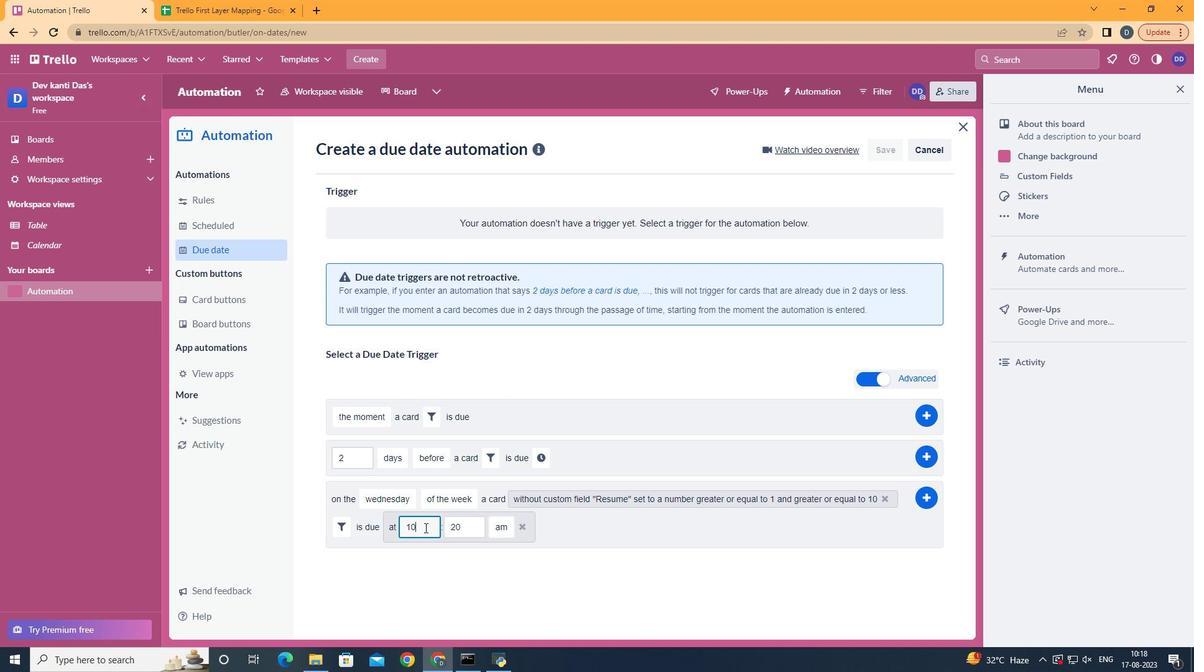 
Action: Mouse moved to (428, 530)
Screenshot: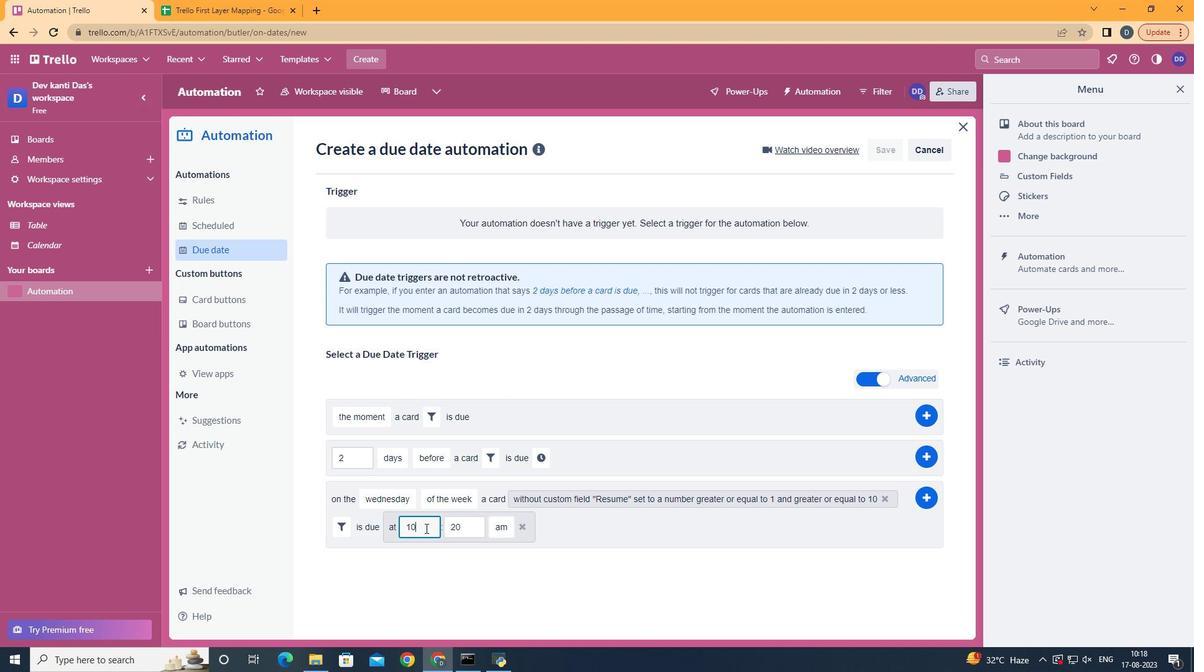 
Action: Key pressed <Key.backspace>1
Screenshot: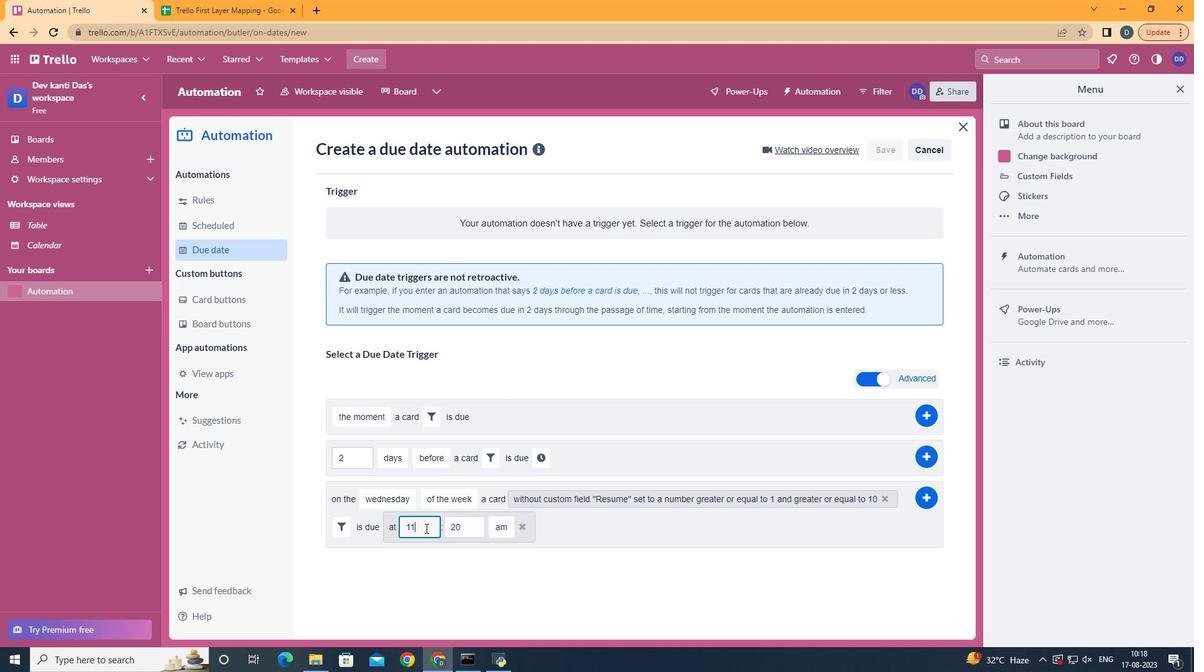 
Action: Mouse moved to (465, 537)
Screenshot: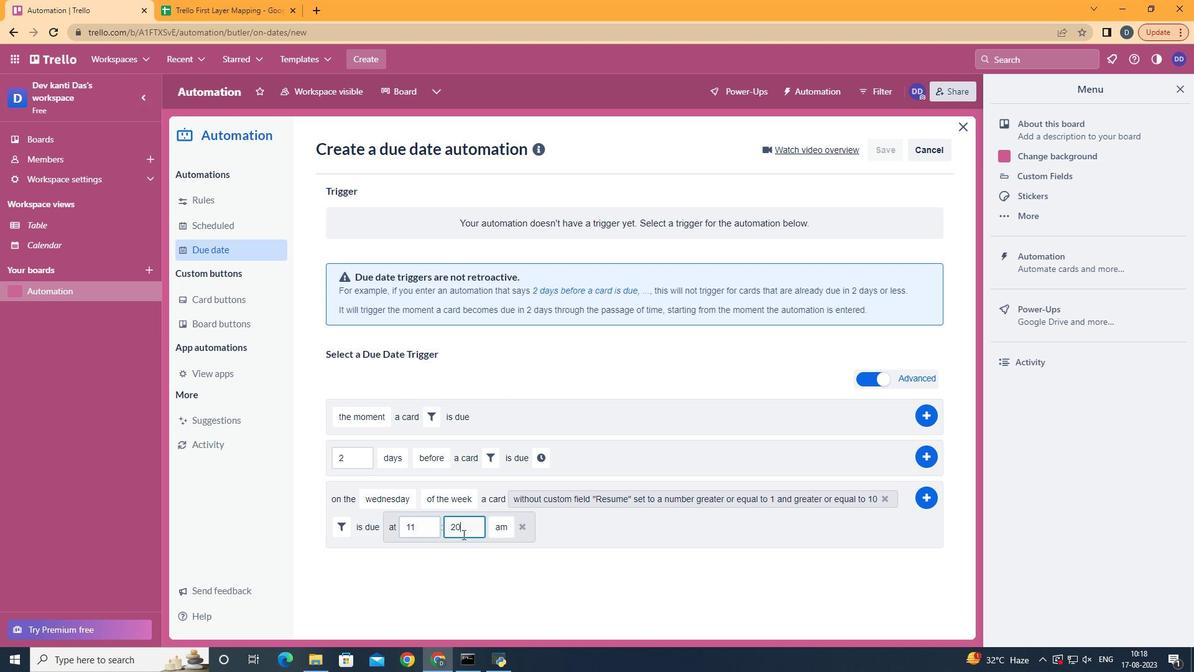 
Action: Mouse pressed left at (465, 537)
Screenshot: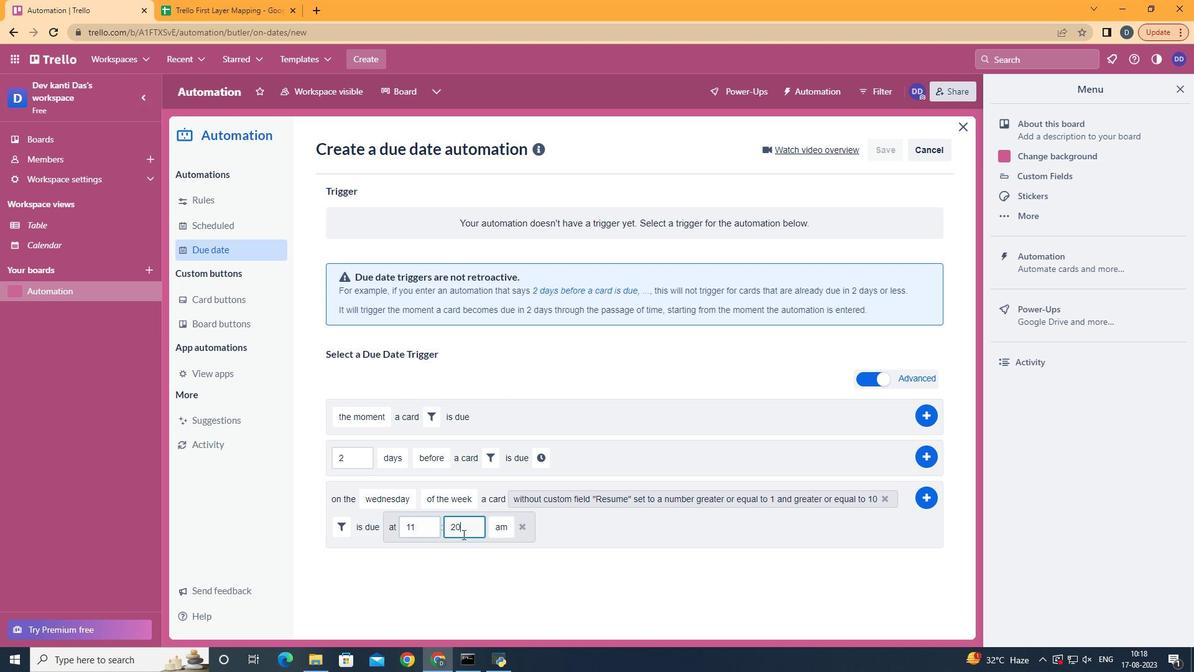 
Action: Key pressed <Key.backspace><Key.backspace>00
Screenshot: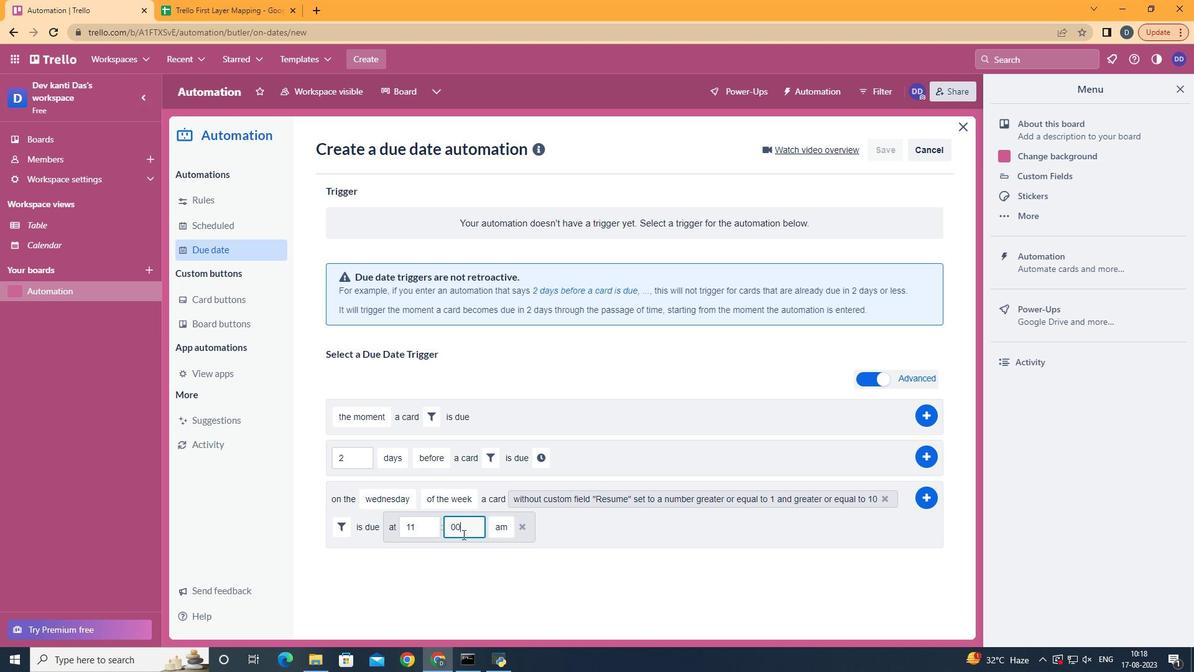 
Action: Mouse moved to (926, 496)
Screenshot: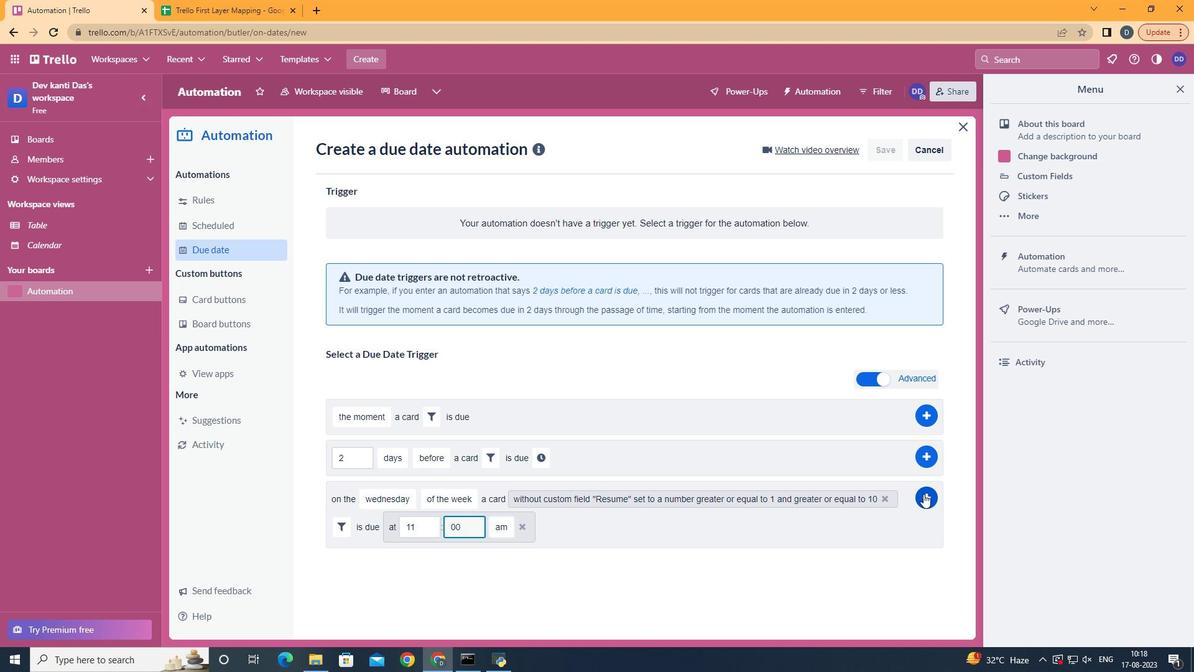 
Action: Mouse pressed left at (926, 496)
Screenshot: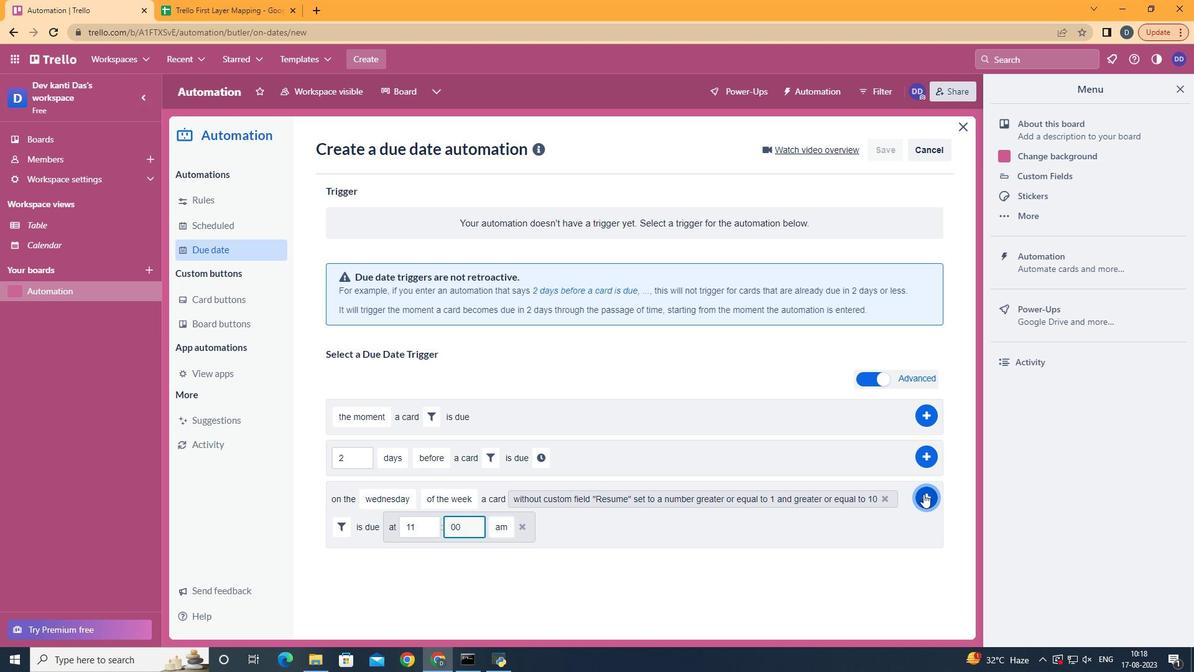
